 Task: Create a due date automation trigger when advanced on, on the tuesday before a card is due add dates not due tomorrow at 11:00 AM.
Action: Mouse moved to (1020, 321)
Screenshot: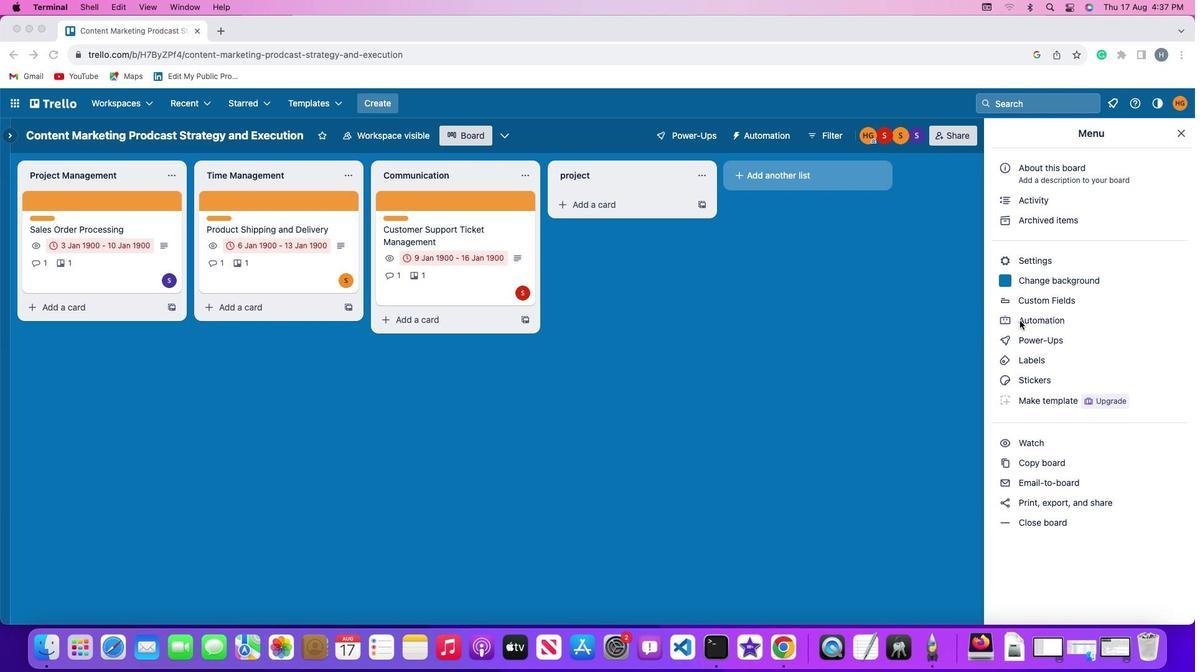 
Action: Mouse pressed left at (1020, 321)
Screenshot: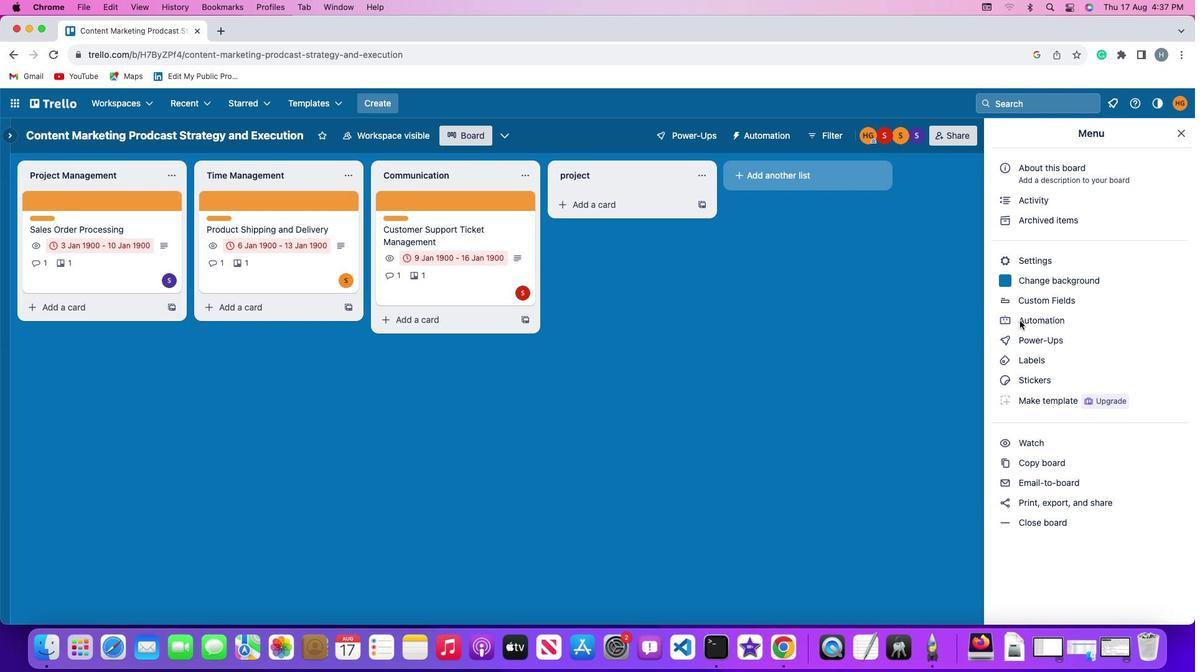 
Action: Mouse pressed left at (1020, 321)
Screenshot: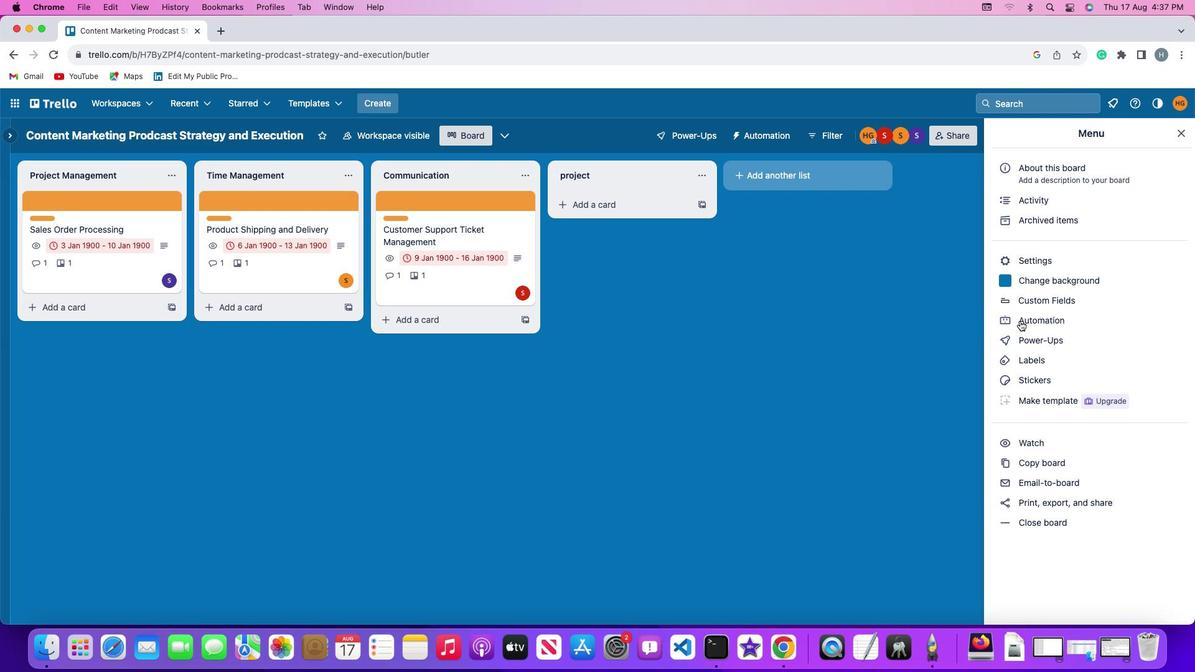
Action: Mouse moved to (62, 291)
Screenshot: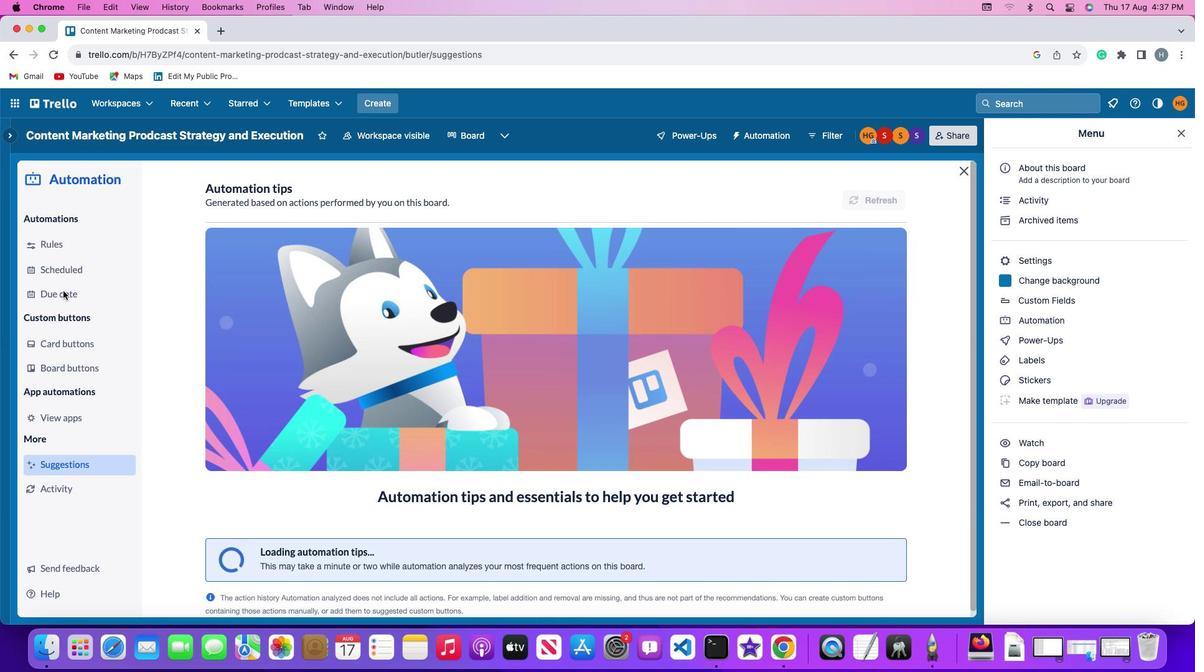 
Action: Mouse pressed left at (62, 291)
Screenshot: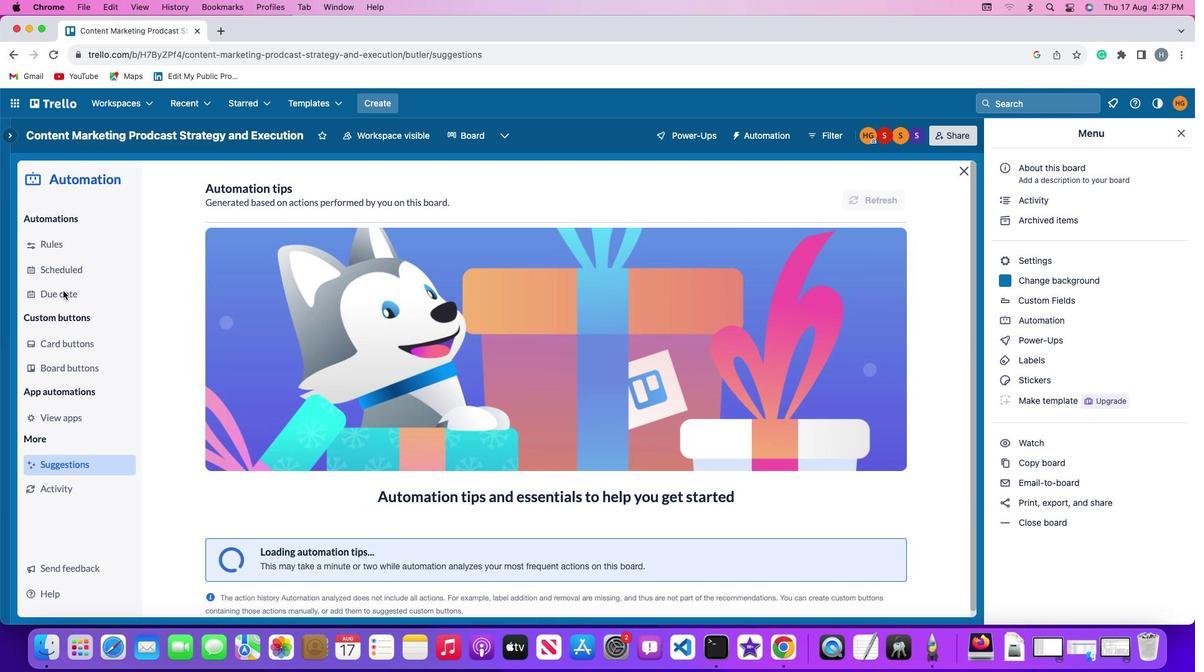 
Action: Mouse moved to (837, 189)
Screenshot: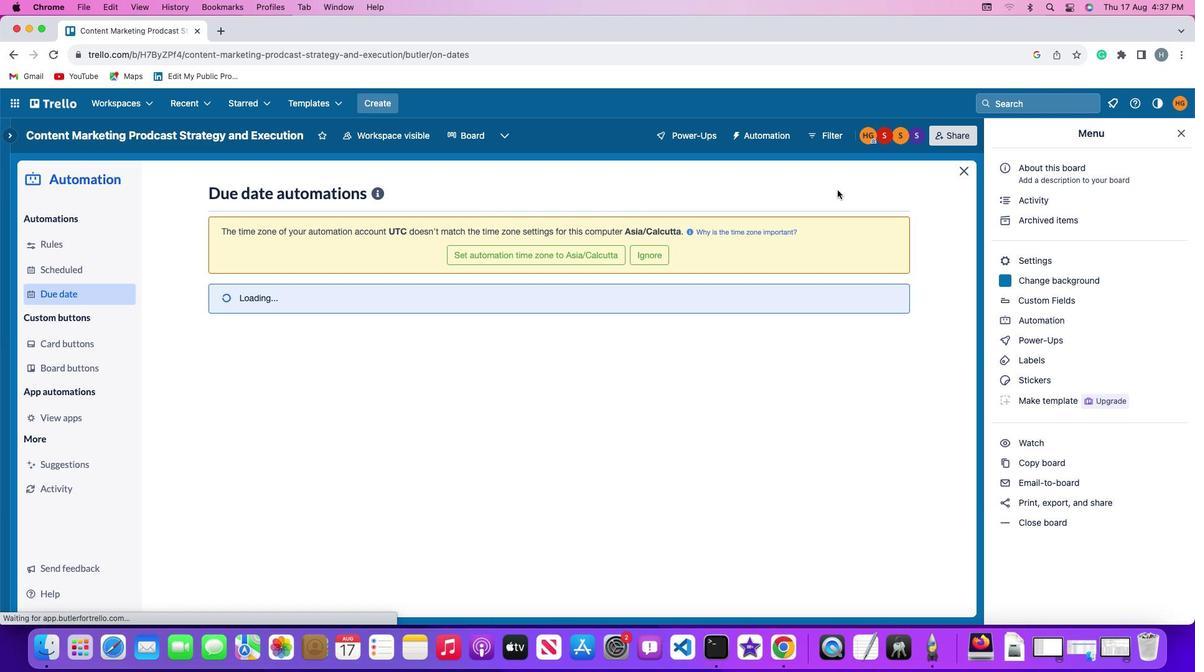 
Action: Mouse pressed left at (837, 189)
Screenshot: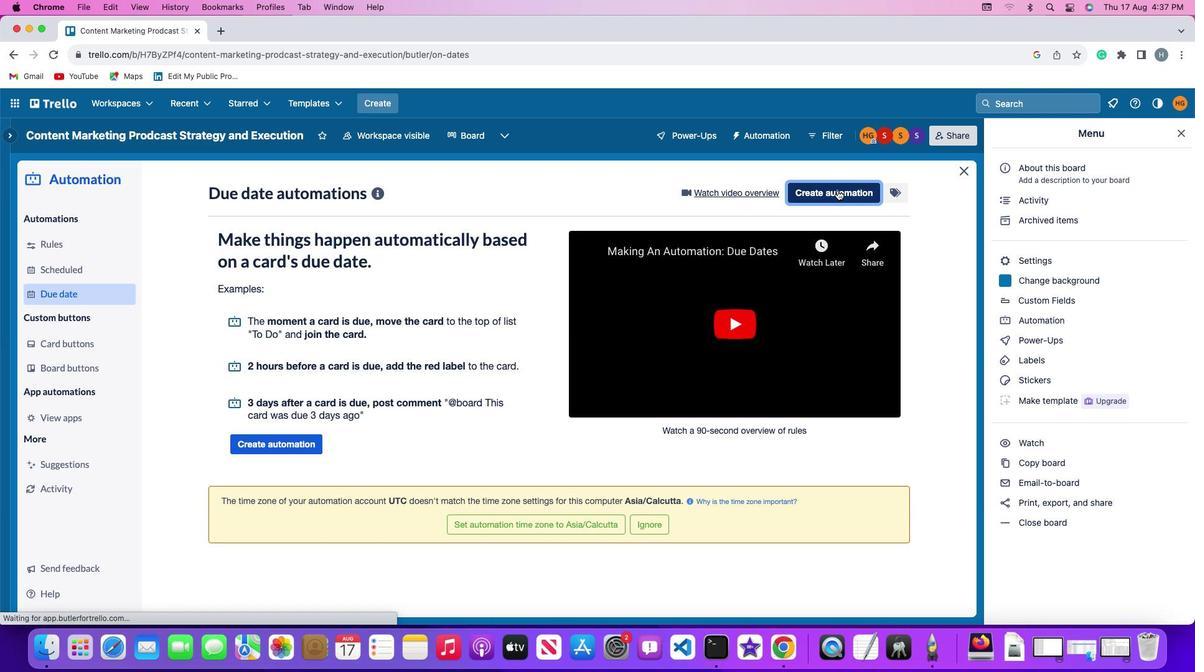
Action: Mouse moved to (249, 313)
Screenshot: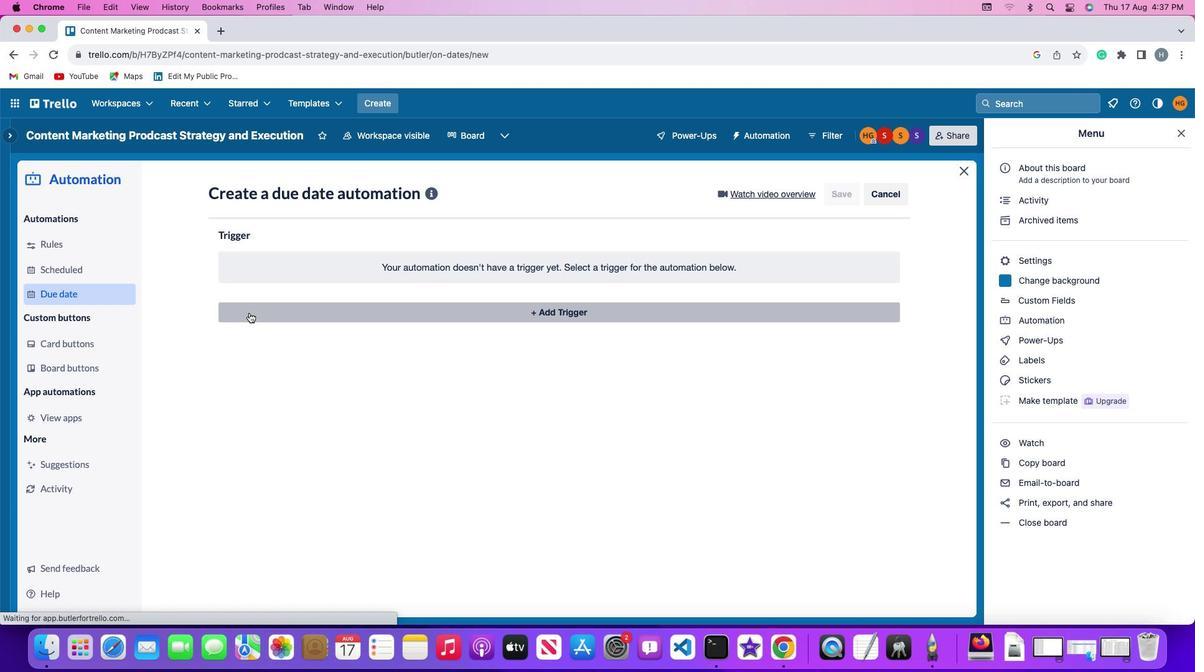 
Action: Mouse pressed left at (249, 313)
Screenshot: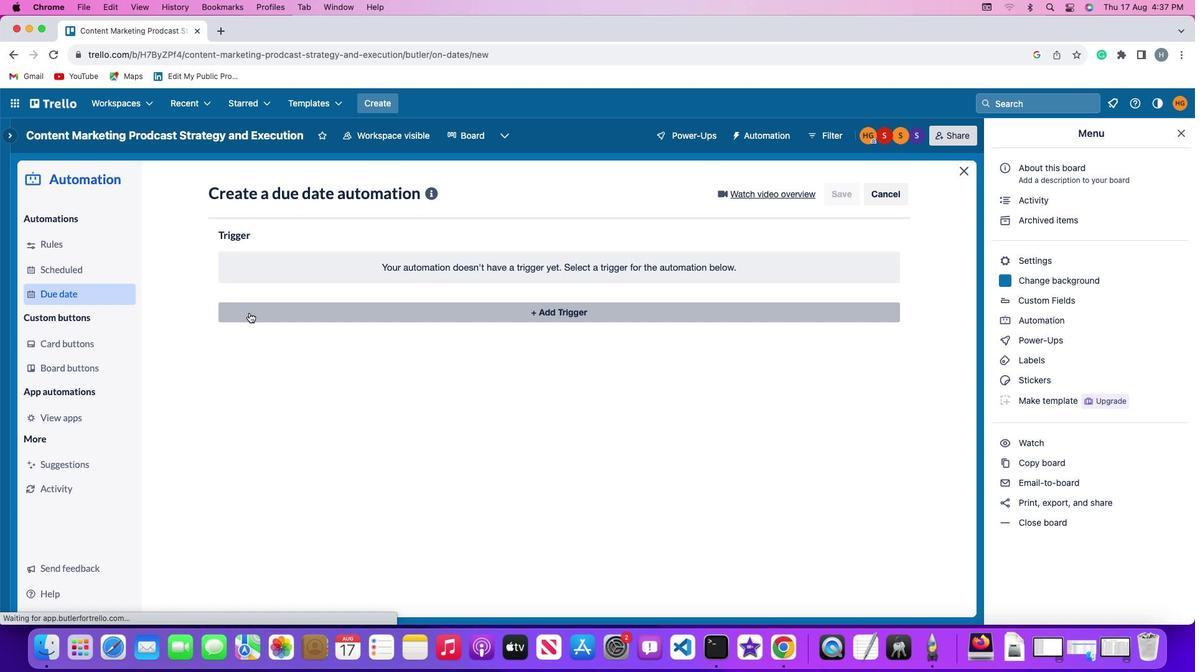 
Action: Mouse moved to (262, 539)
Screenshot: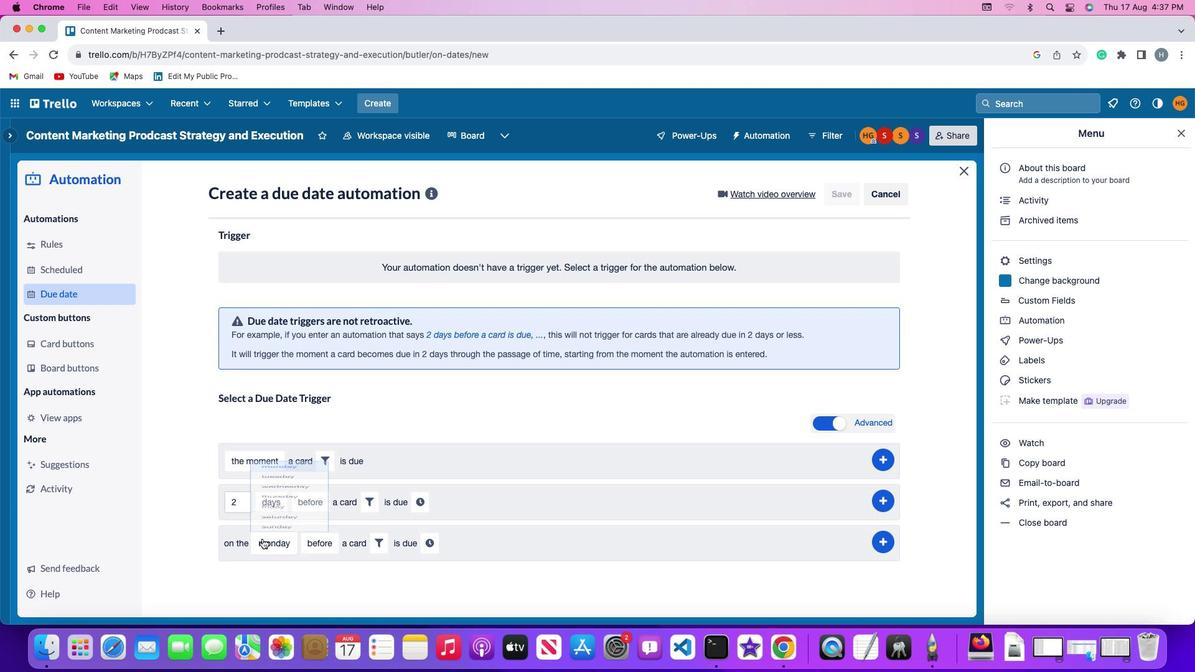 
Action: Mouse pressed left at (262, 539)
Screenshot: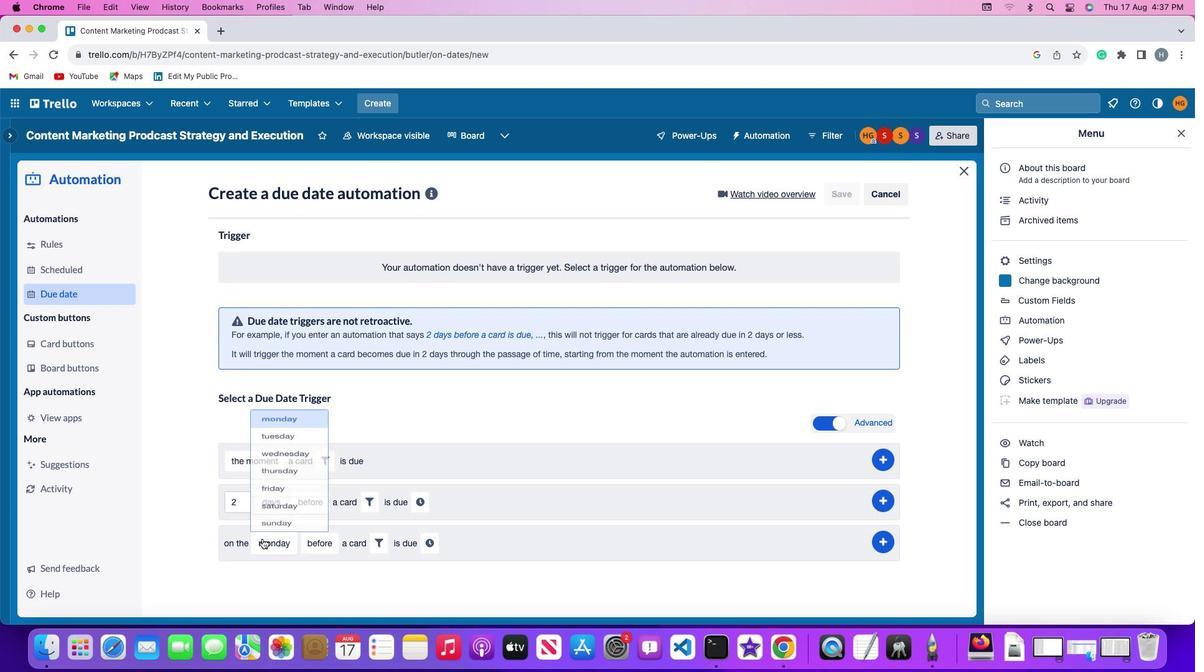 
Action: Mouse moved to (280, 397)
Screenshot: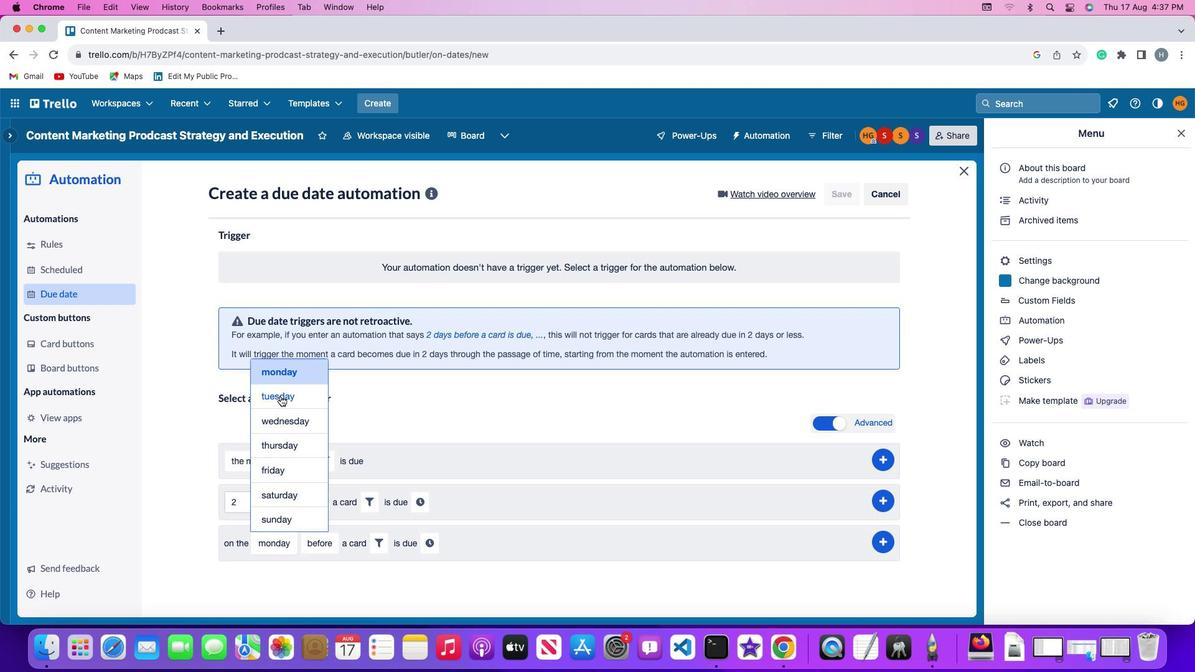 
Action: Mouse pressed left at (280, 397)
Screenshot: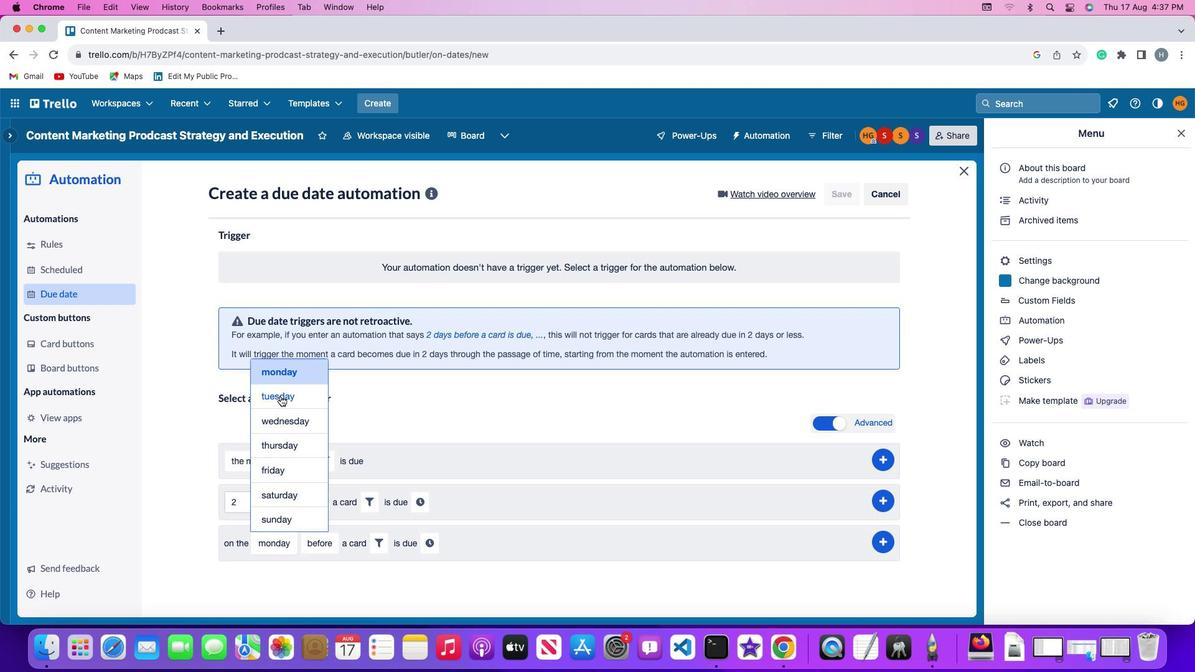 
Action: Mouse moved to (319, 541)
Screenshot: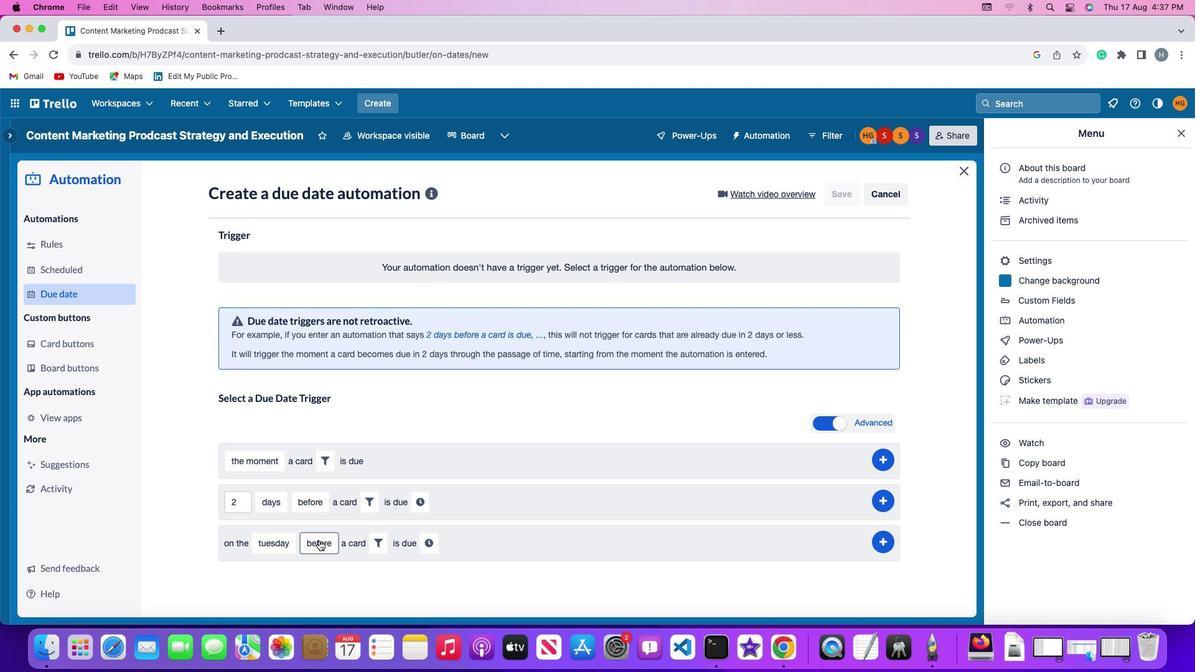 
Action: Mouse pressed left at (319, 541)
Screenshot: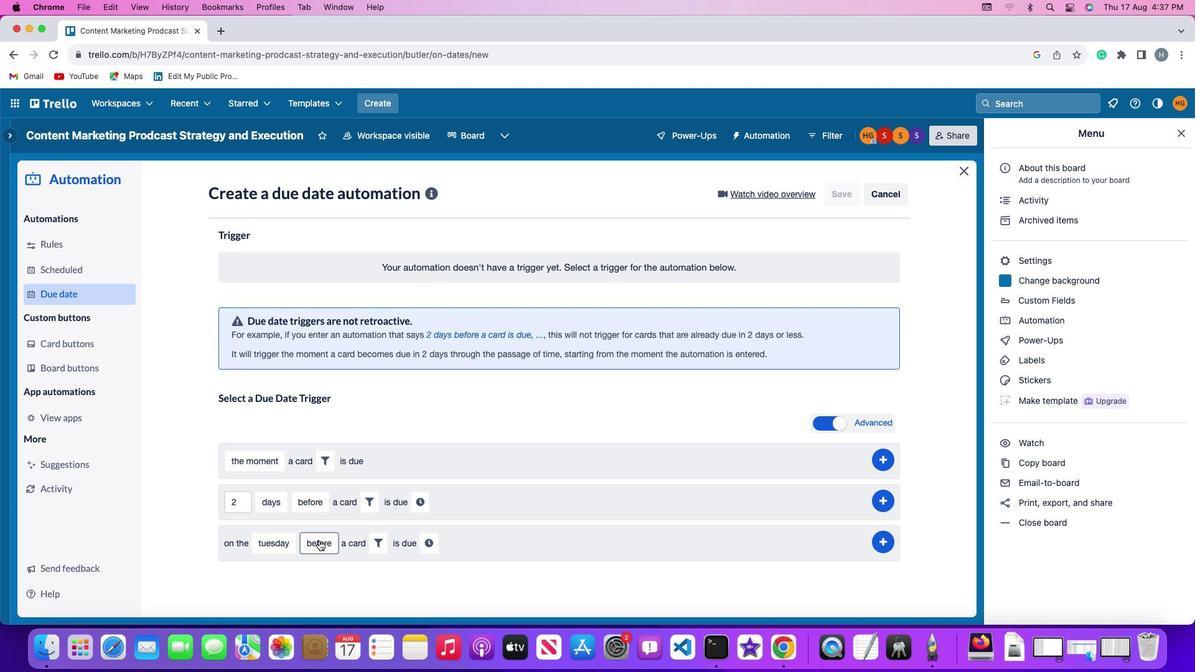 
Action: Mouse moved to (342, 442)
Screenshot: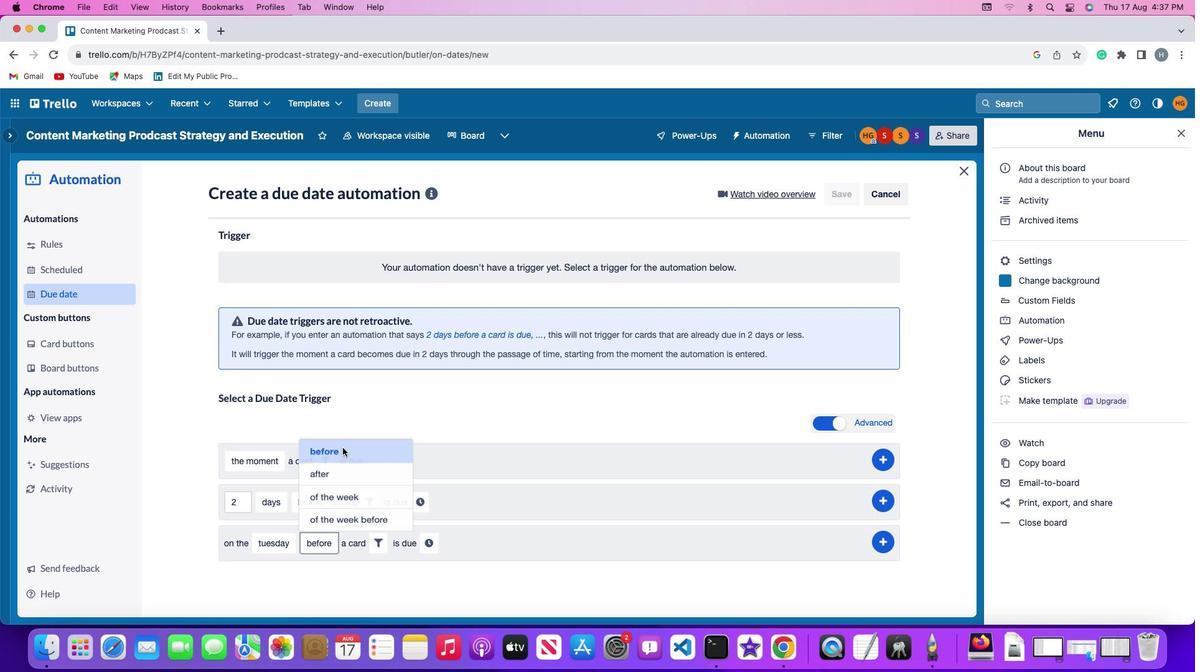 
Action: Mouse pressed left at (342, 442)
Screenshot: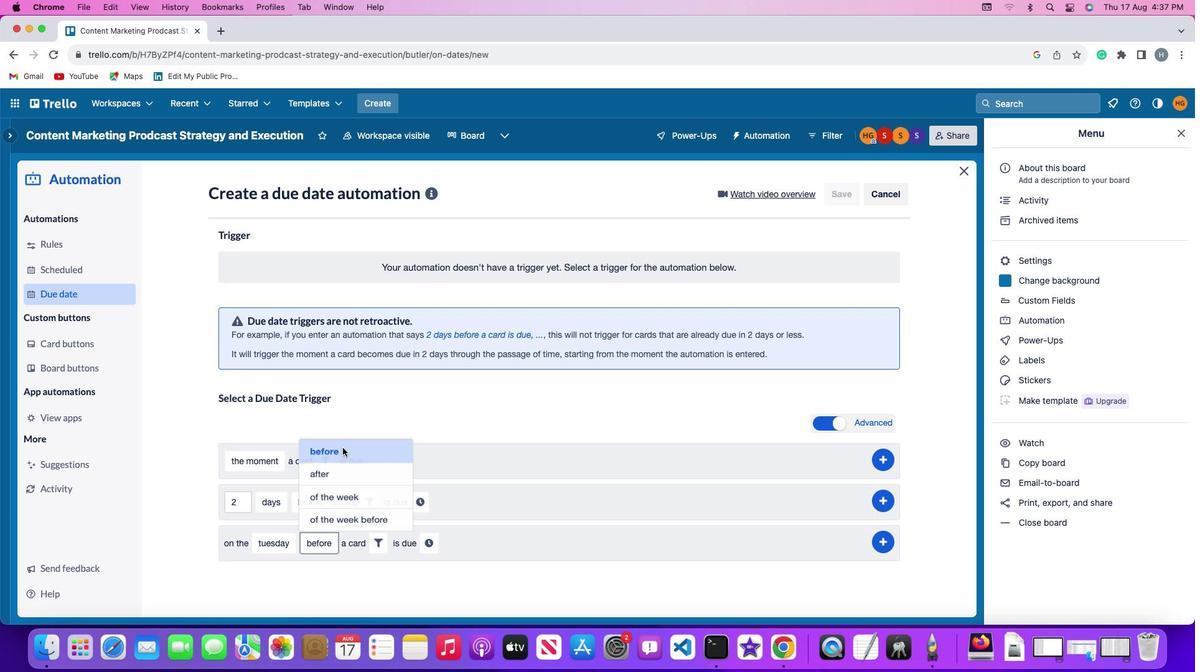 
Action: Mouse moved to (374, 540)
Screenshot: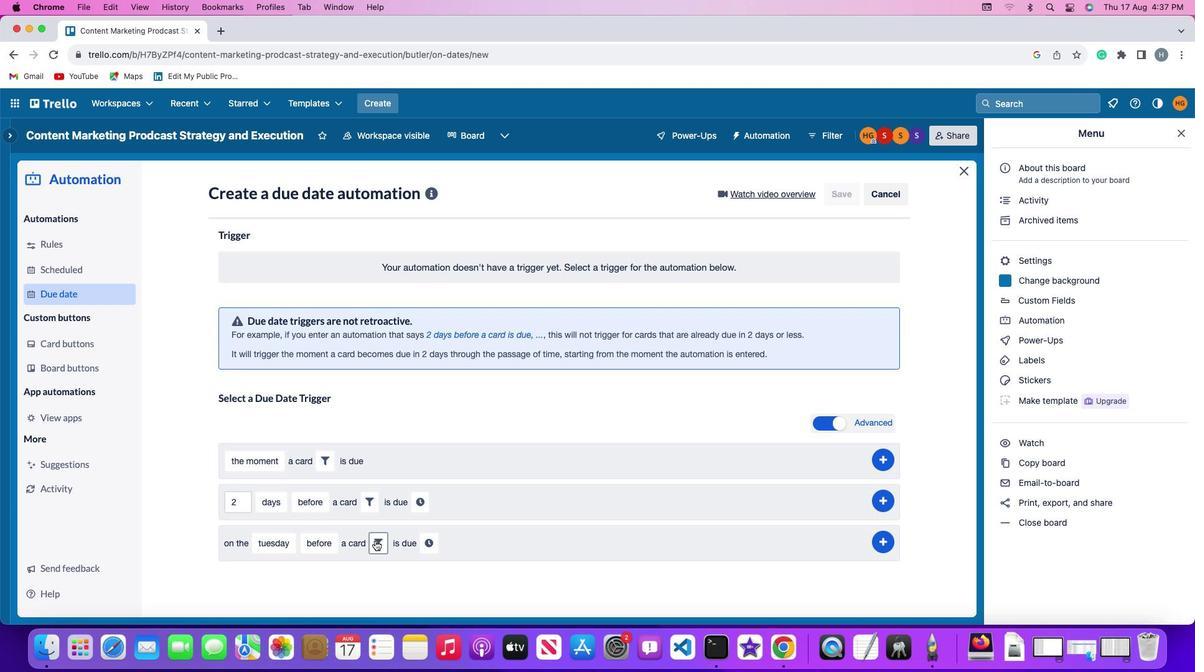 
Action: Mouse pressed left at (374, 540)
Screenshot: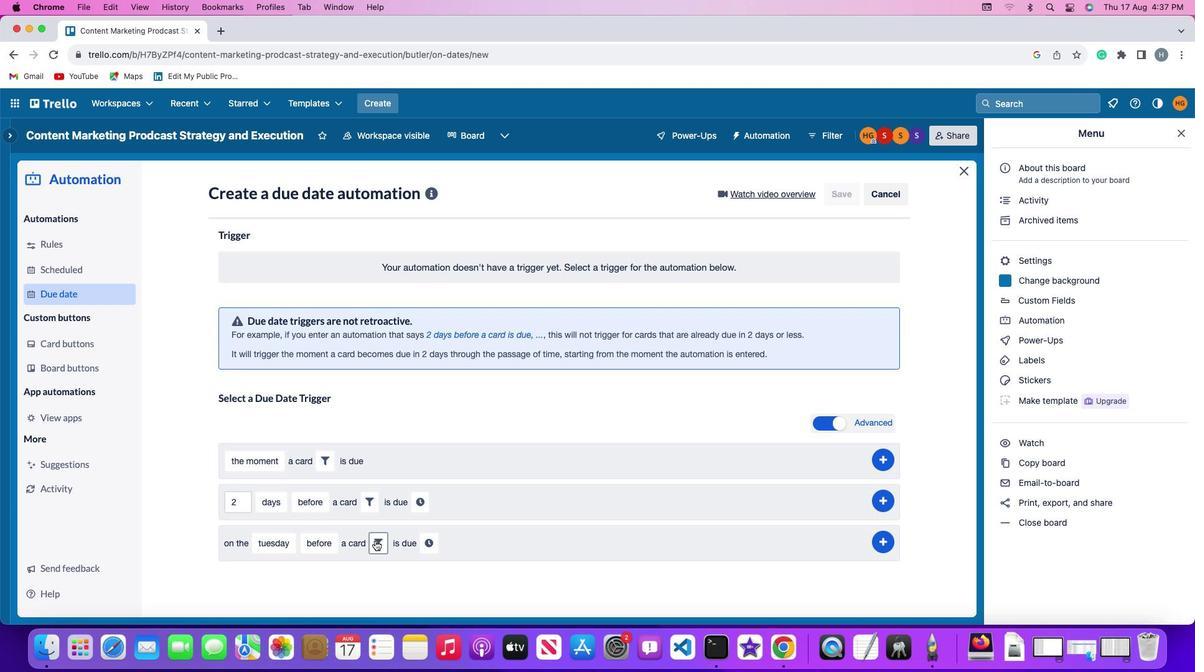
Action: Mouse moved to (448, 580)
Screenshot: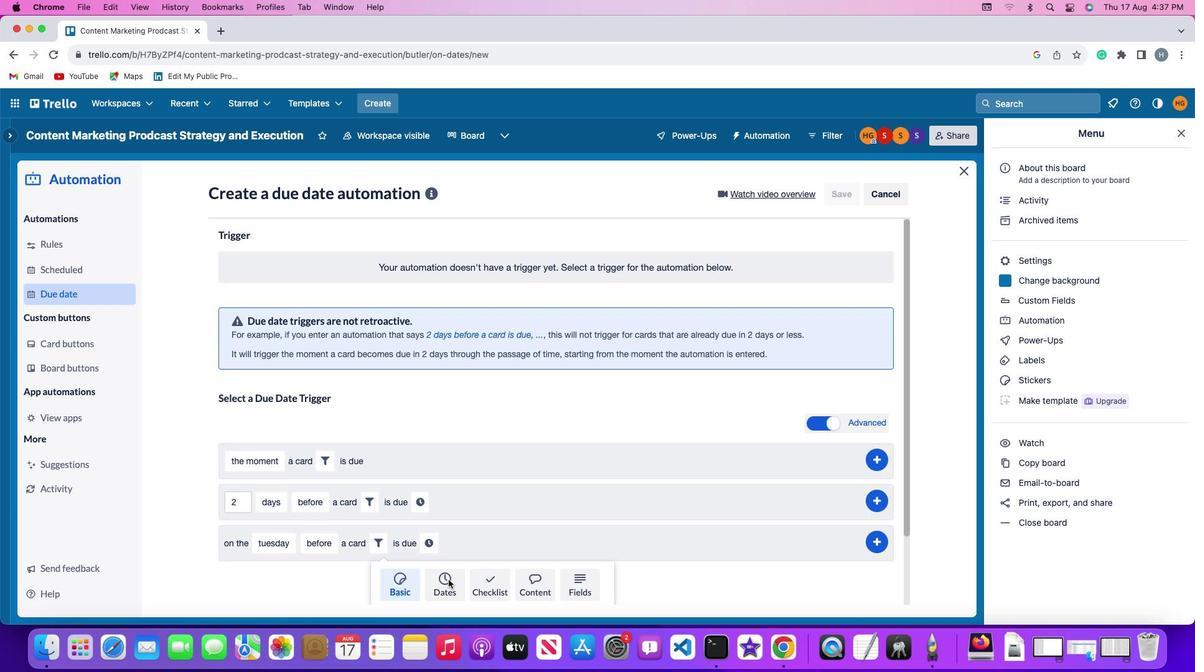 
Action: Mouse pressed left at (448, 580)
Screenshot: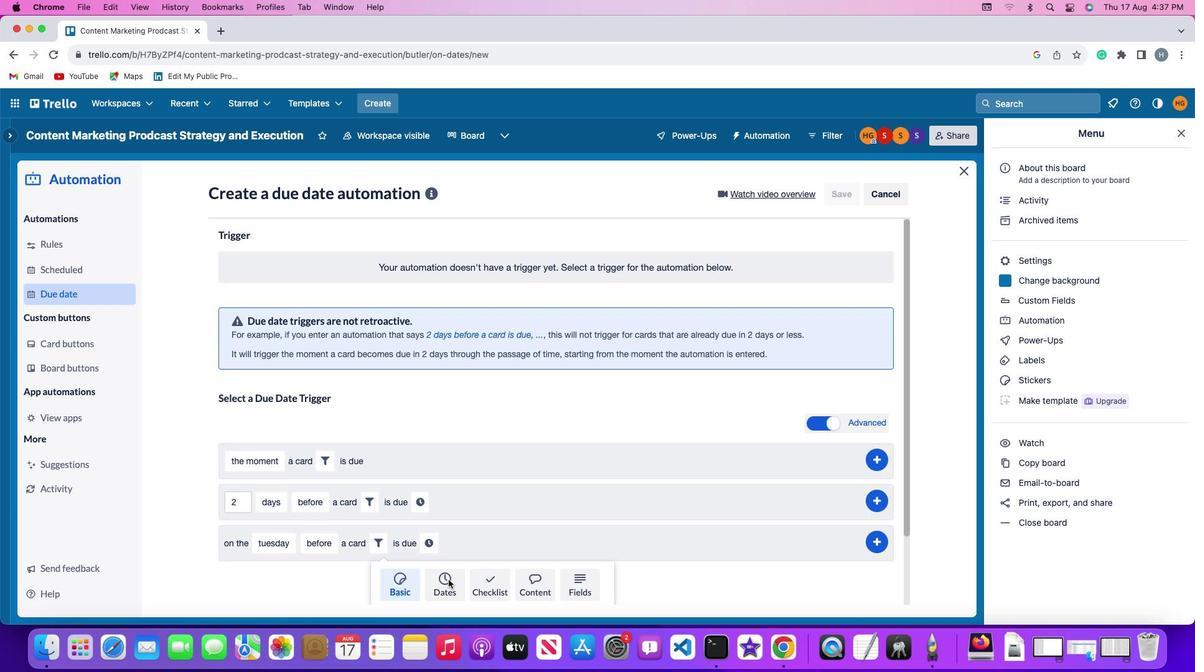 
Action: Mouse moved to (347, 573)
Screenshot: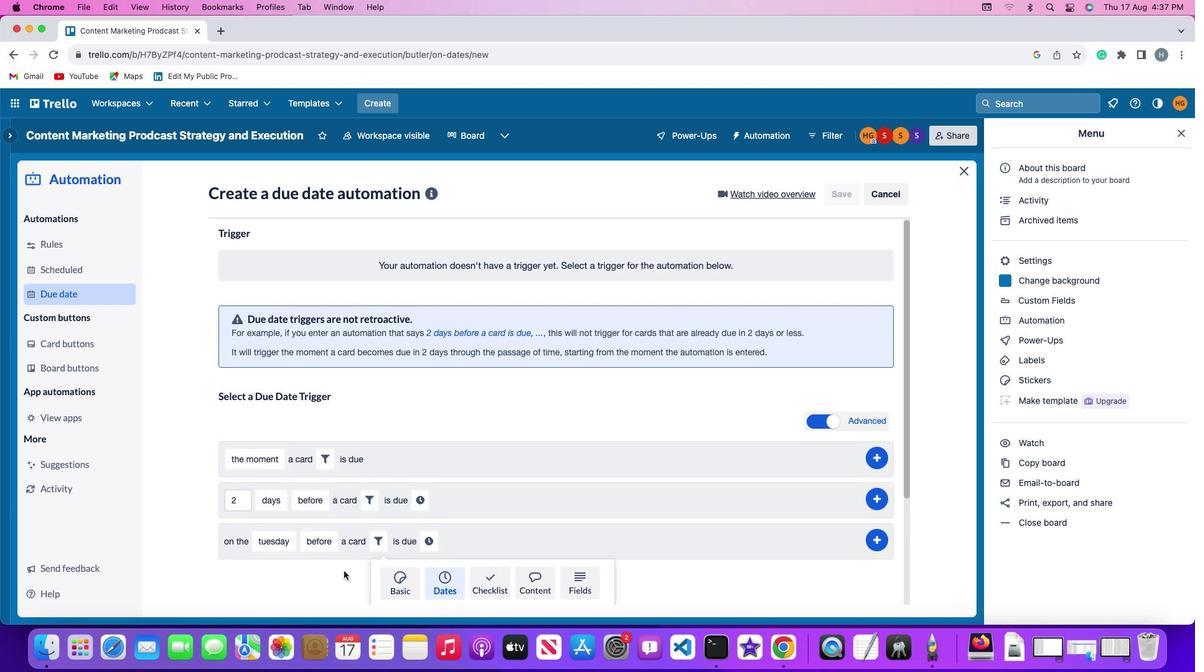 
Action: Mouse scrolled (347, 573) with delta (0, 0)
Screenshot: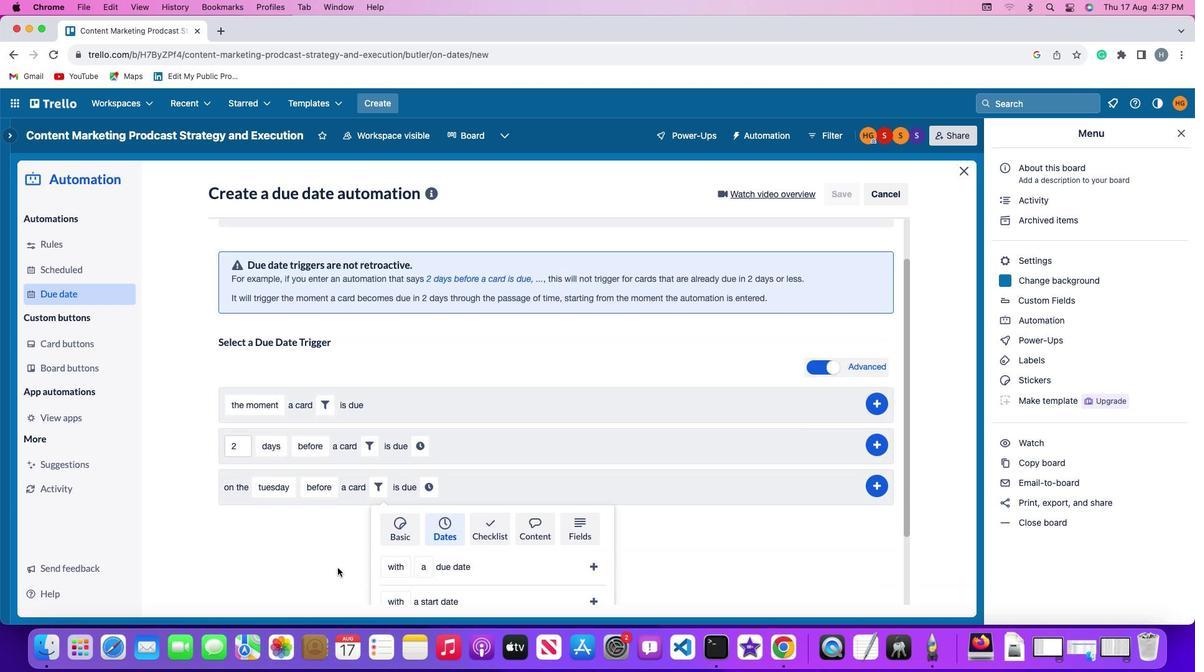 
Action: Mouse scrolled (347, 573) with delta (0, 0)
Screenshot: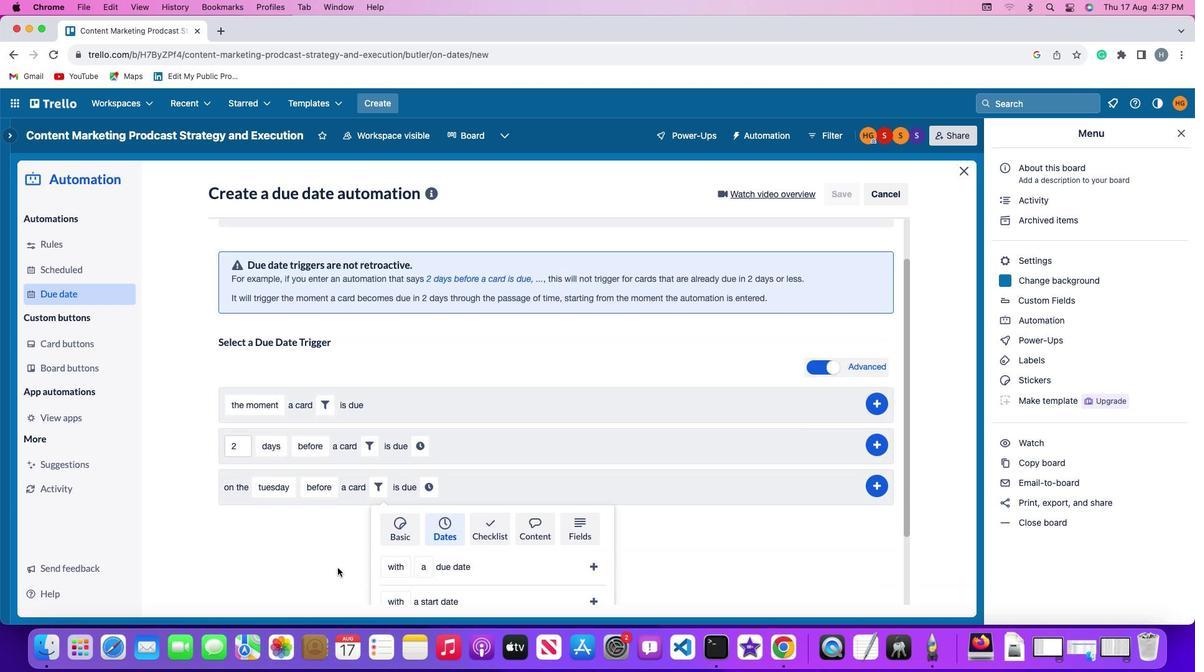 
Action: Mouse scrolled (347, 573) with delta (0, -2)
Screenshot: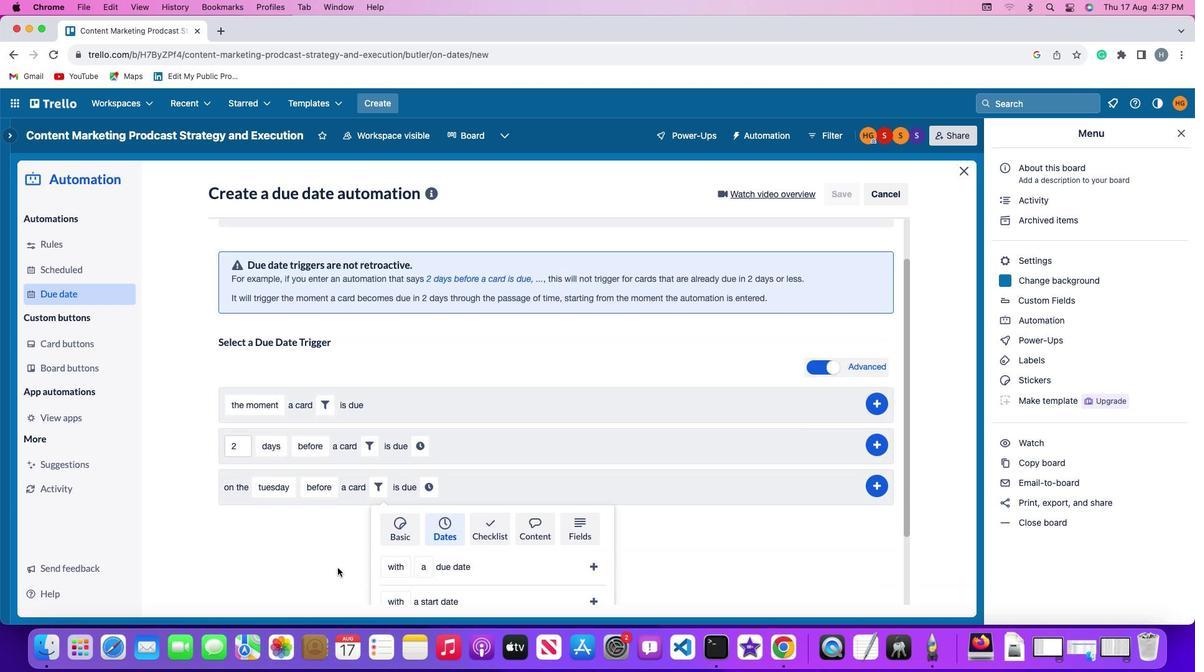 
Action: Mouse moved to (347, 573)
Screenshot: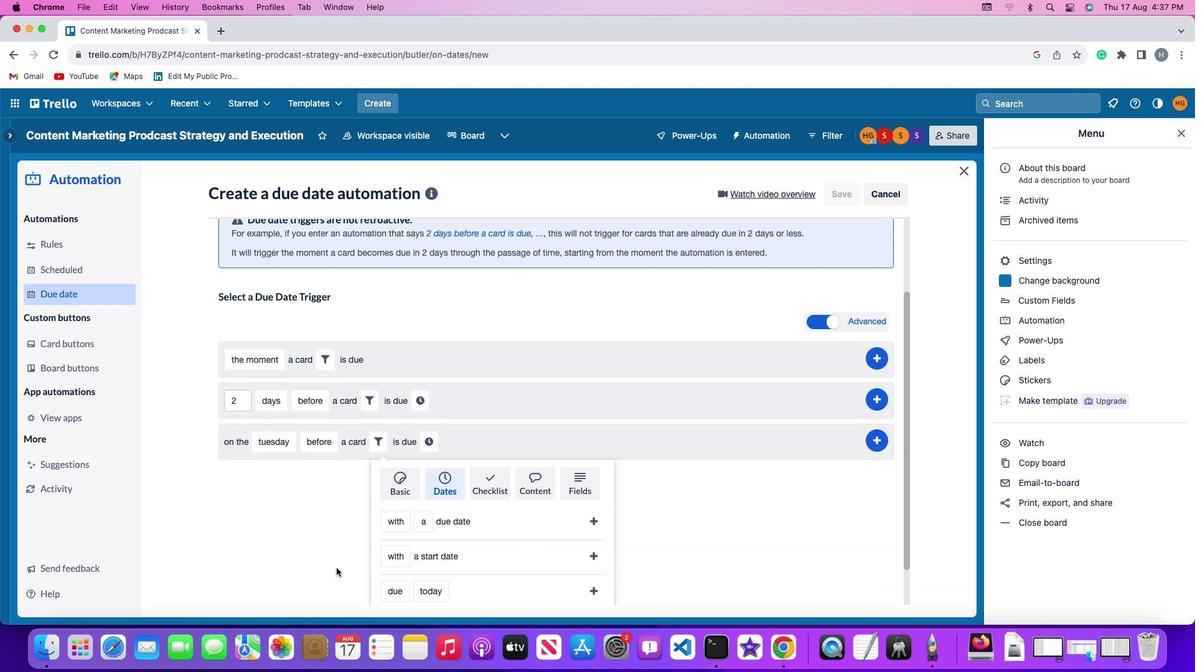 
Action: Mouse scrolled (347, 573) with delta (0, -3)
Screenshot: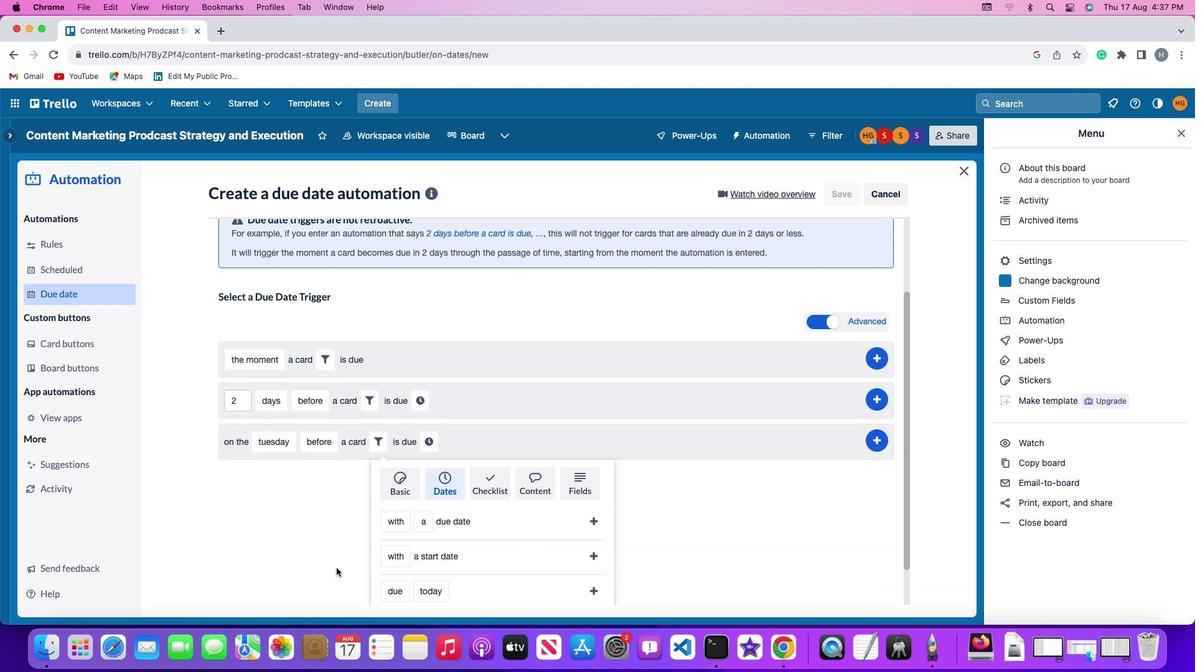 
Action: Mouse moved to (341, 570)
Screenshot: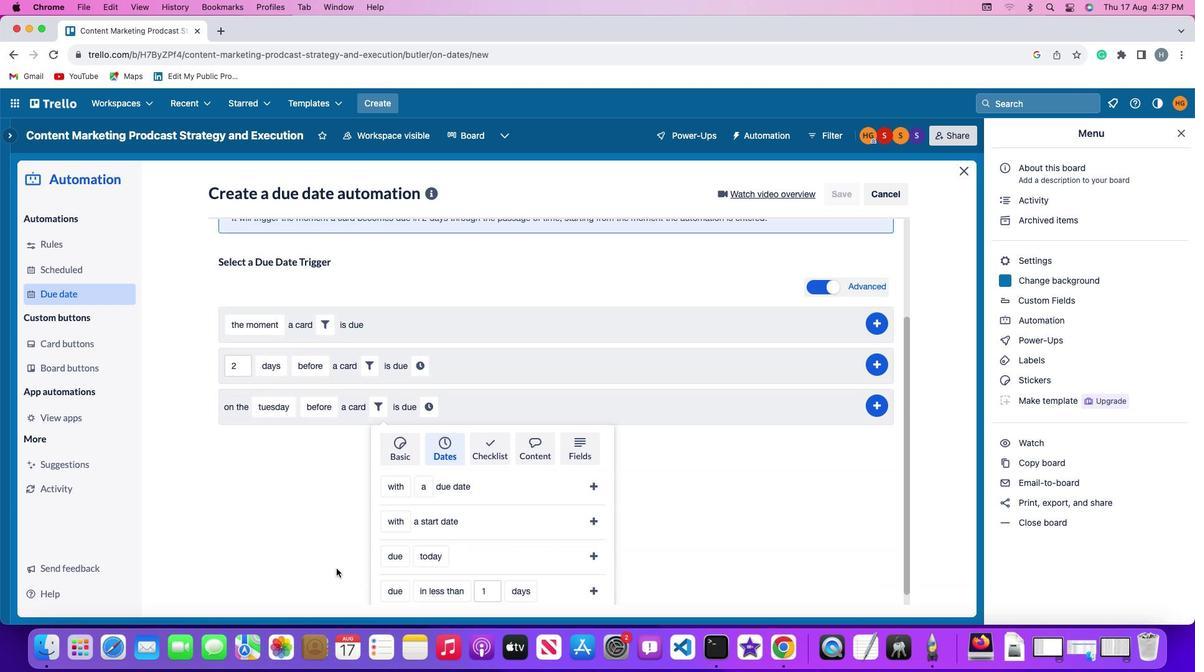 
Action: Mouse scrolled (341, 570) with delta (0, -3)
Screenshot: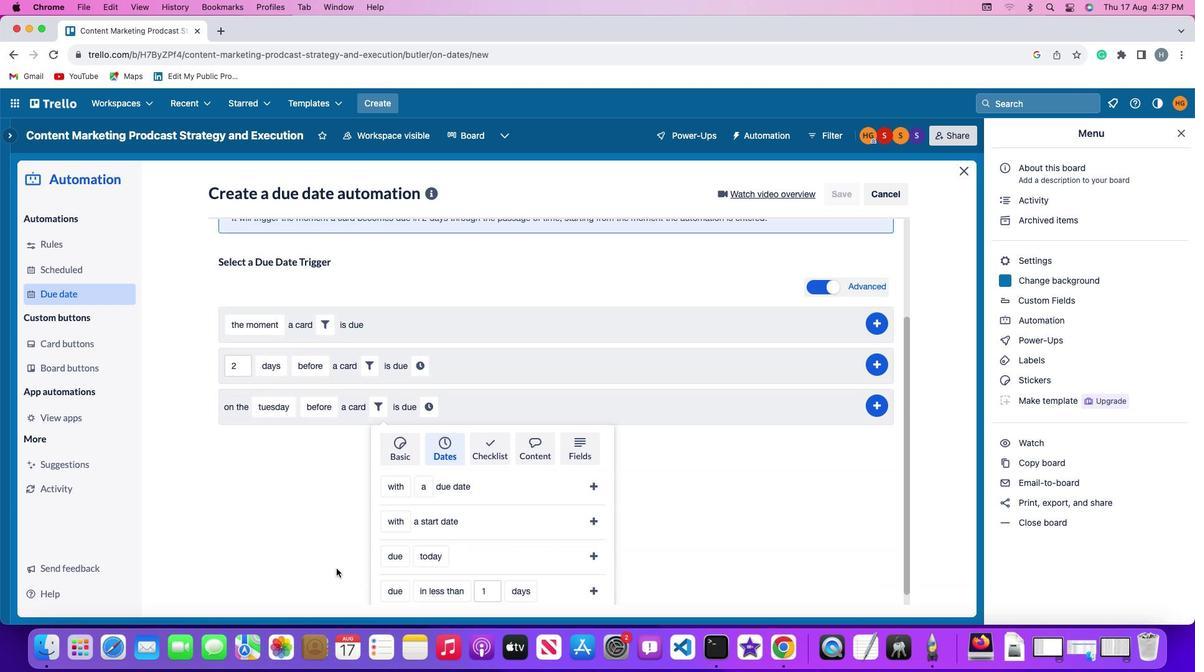 
Action: Mouse moved to (328, 570)
Screenshot: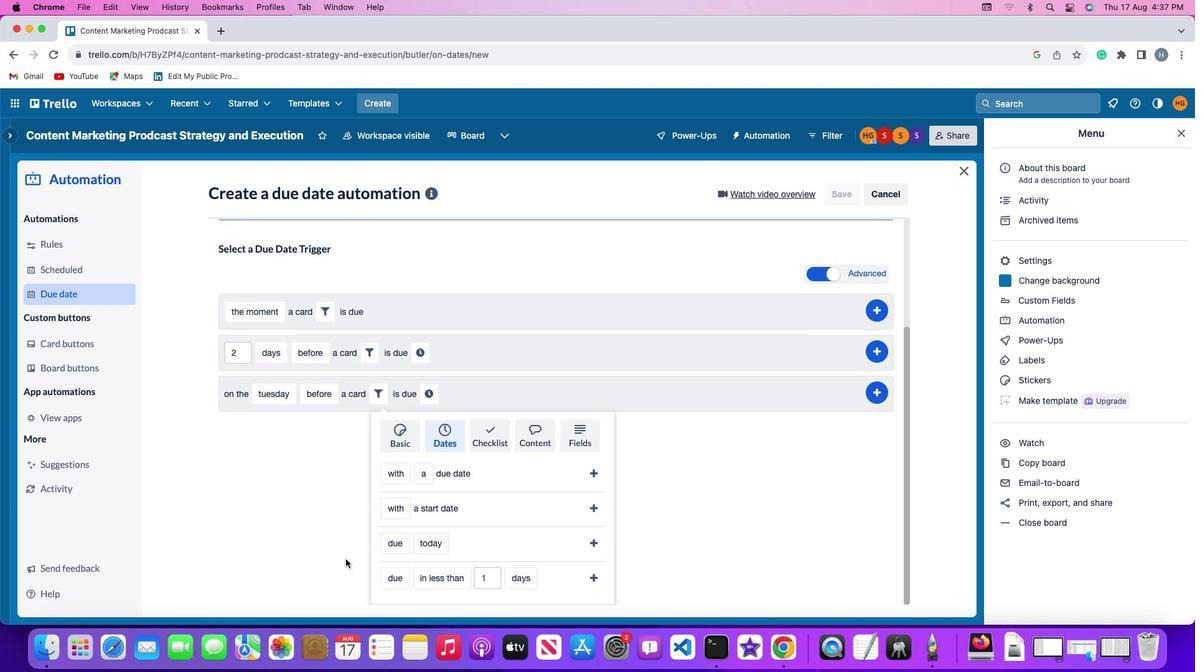 
Action: Mouse scrolled (328, 570) with delta (0, 0)
Screenshot: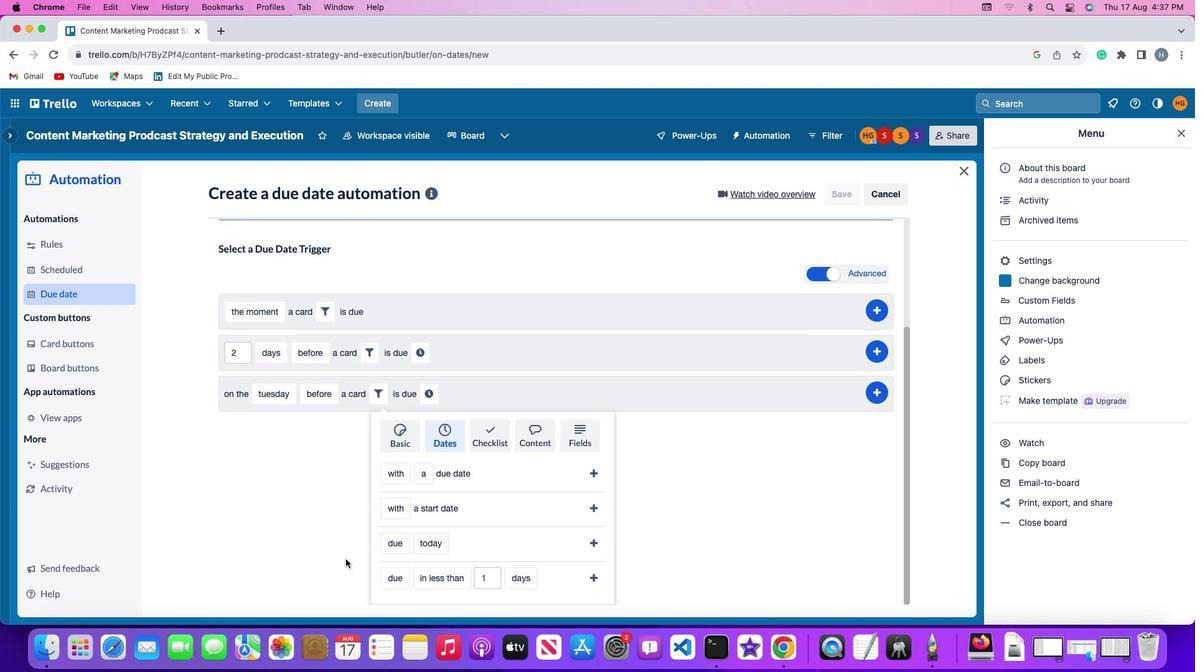 
Action: Mouse moved to (326, 570)
Screenshot: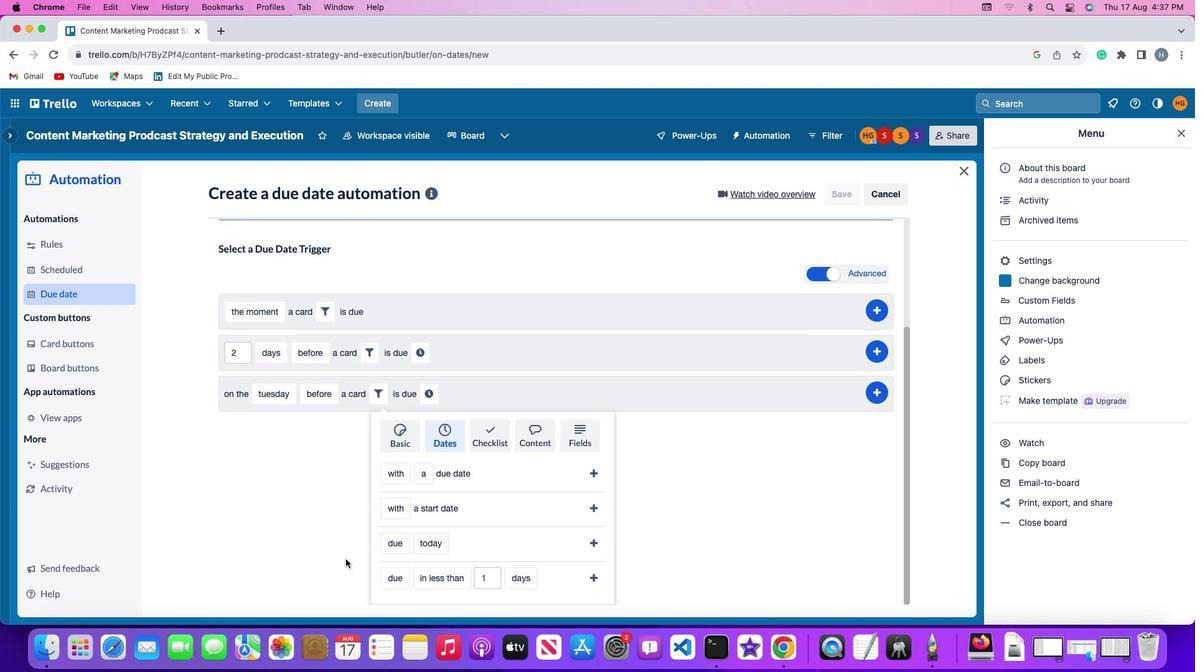 
Action: Mouse scrolled (326, 570) with delta (0, 0)
Screenshot: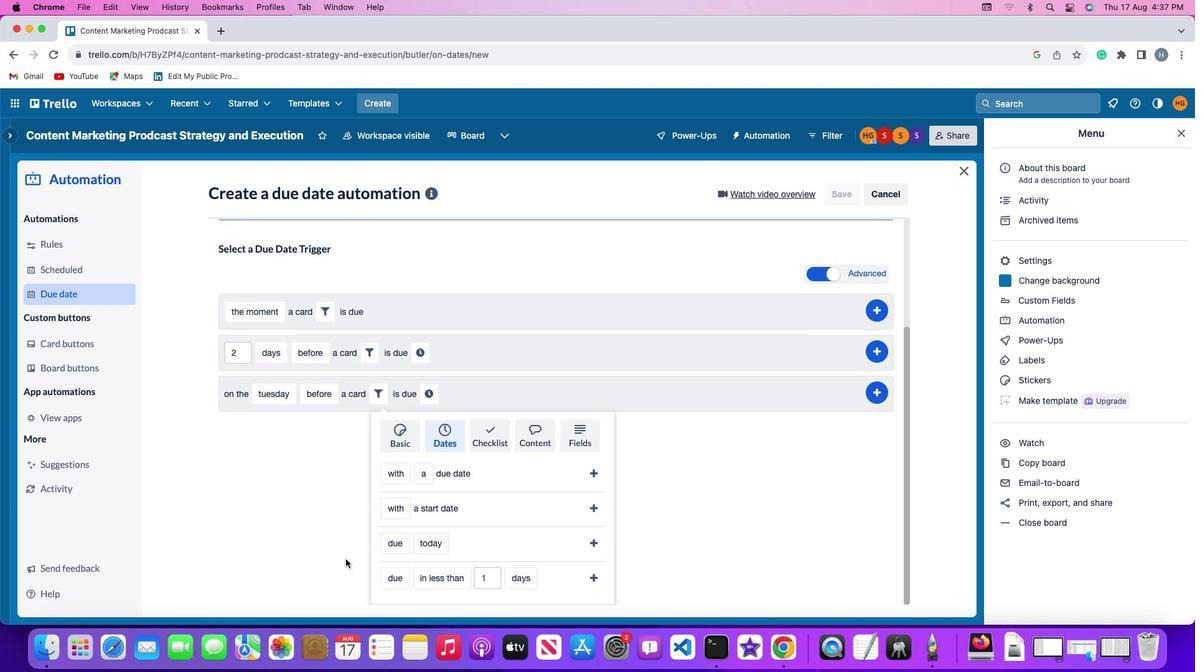 
Action: Mouse moved to (323, 569)
Screenshot: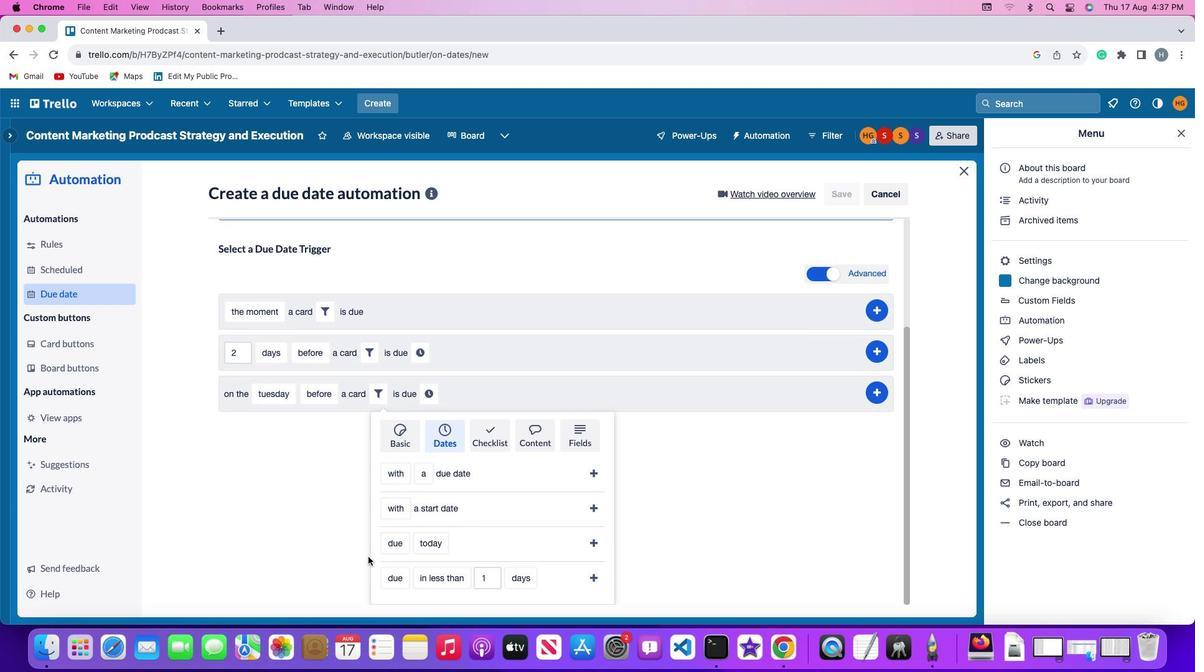 
Action: Mouse scrolled (323, 569) with delta (0, -1)
Screenshot: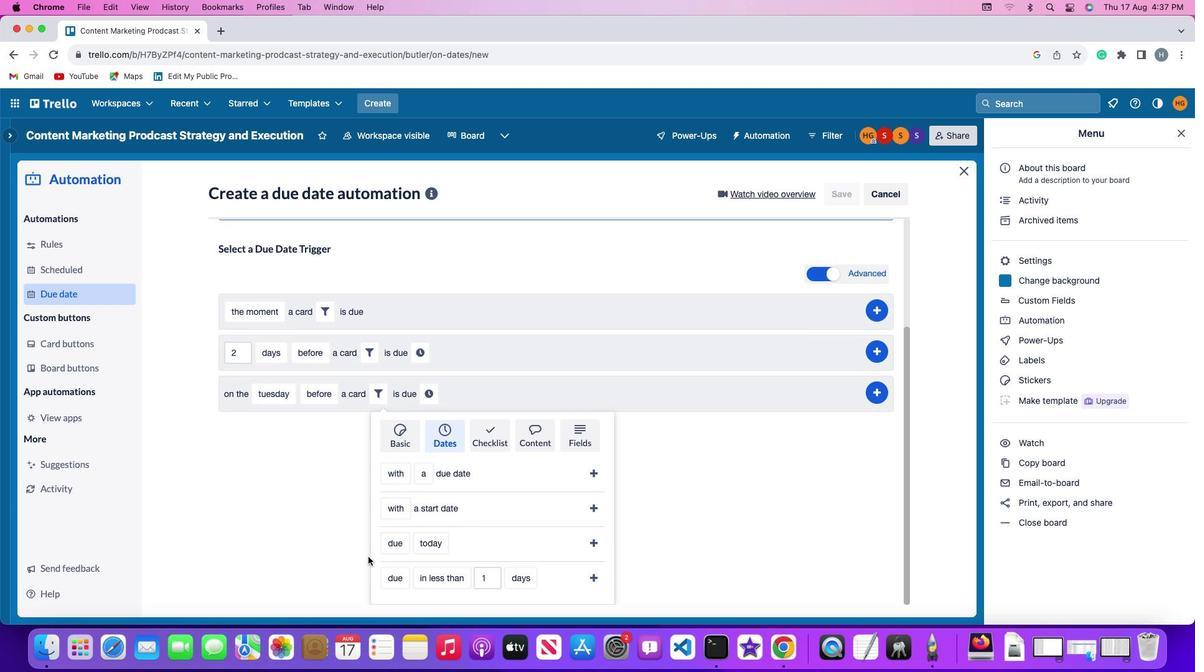 
Action: Mouse moved to (321, 568)
Screenshot: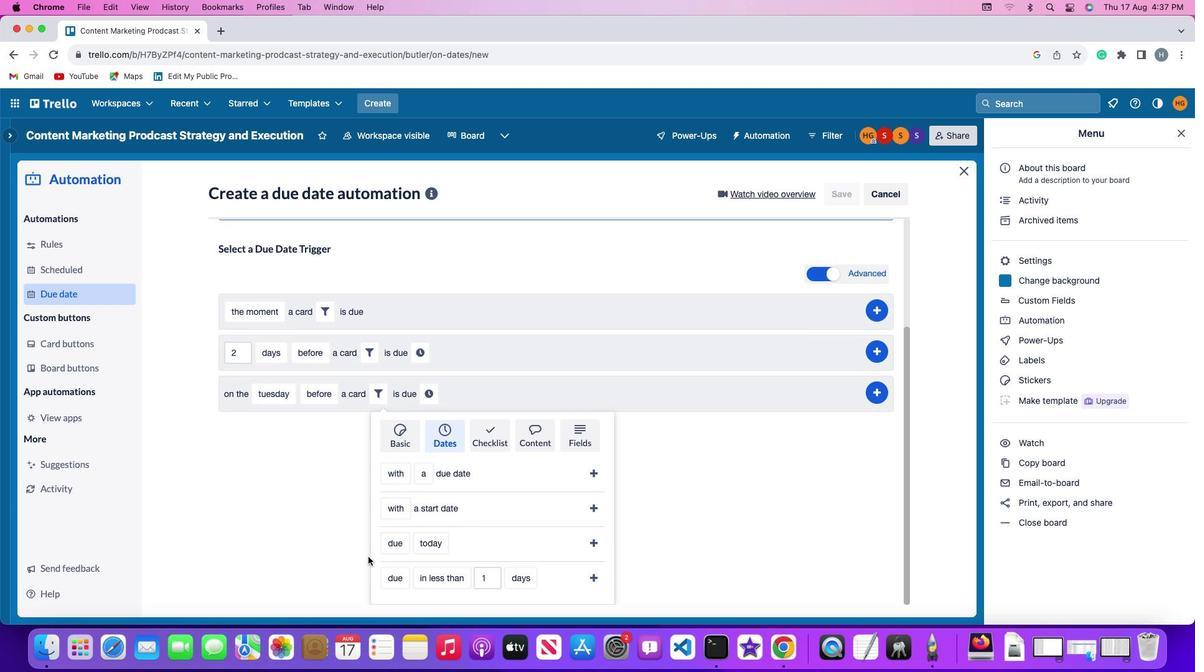 
Action: Mouse scrolled (321, 568) with delta (0, -3)
Screenshot: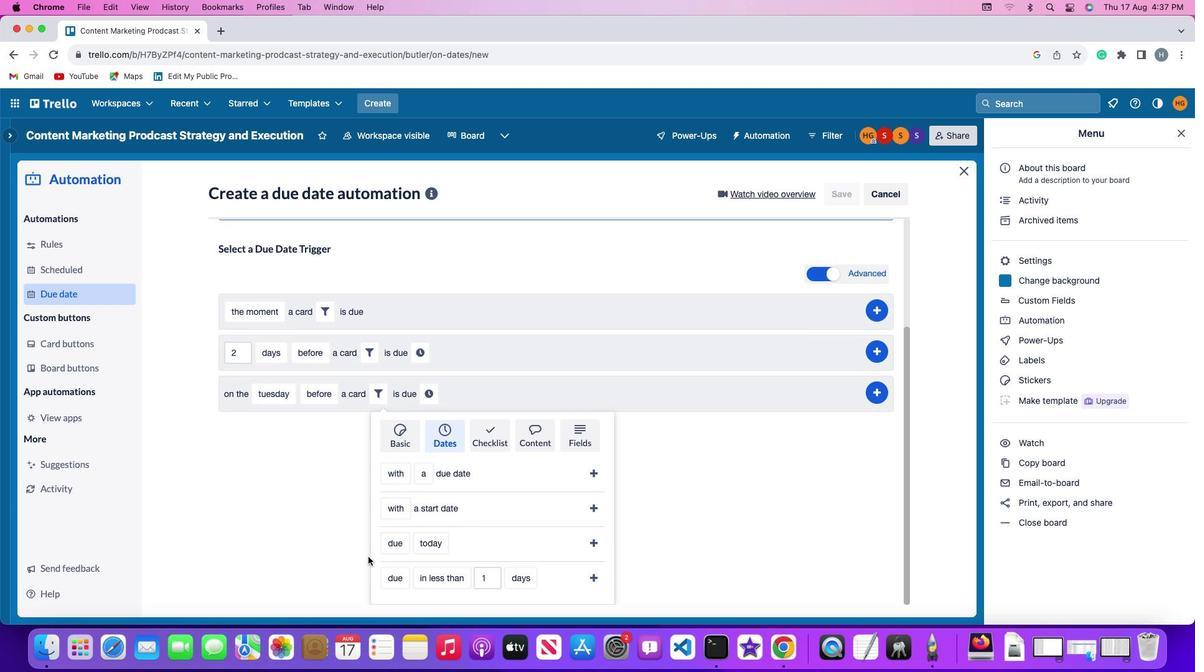 
Action: Mouse moved to (400, 548)
Screenshot: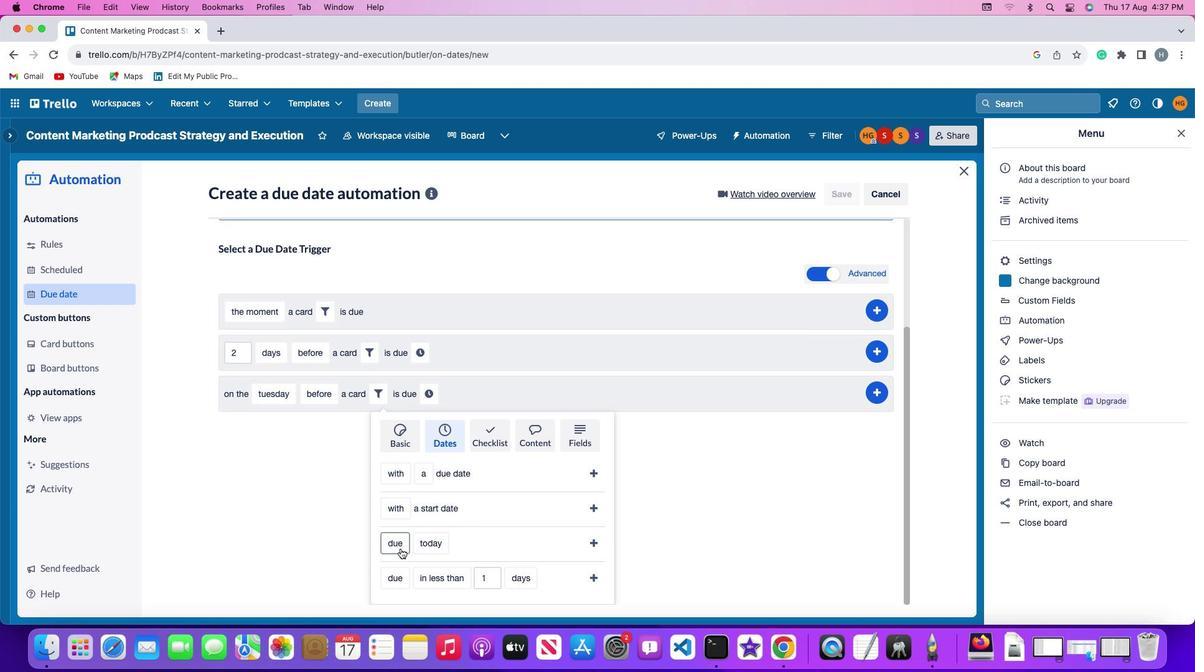 
Action: Mouse pressed left at (400, 548)
Screenshot: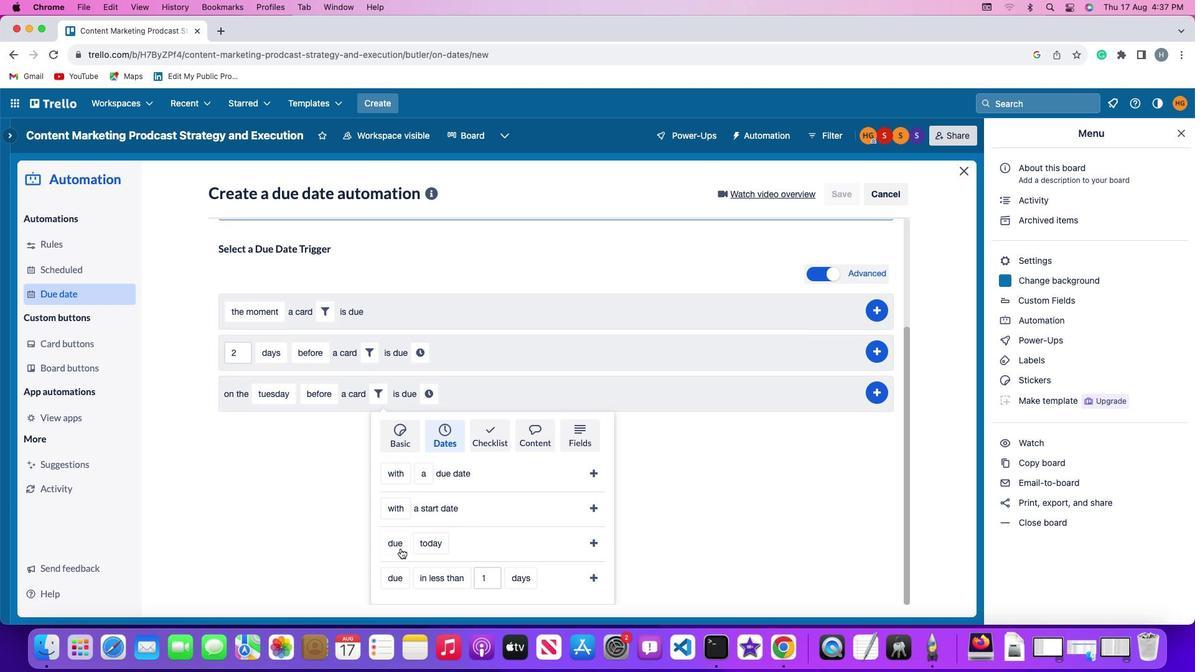 
Action: Mouse moved to (415, 469)
Screenshot: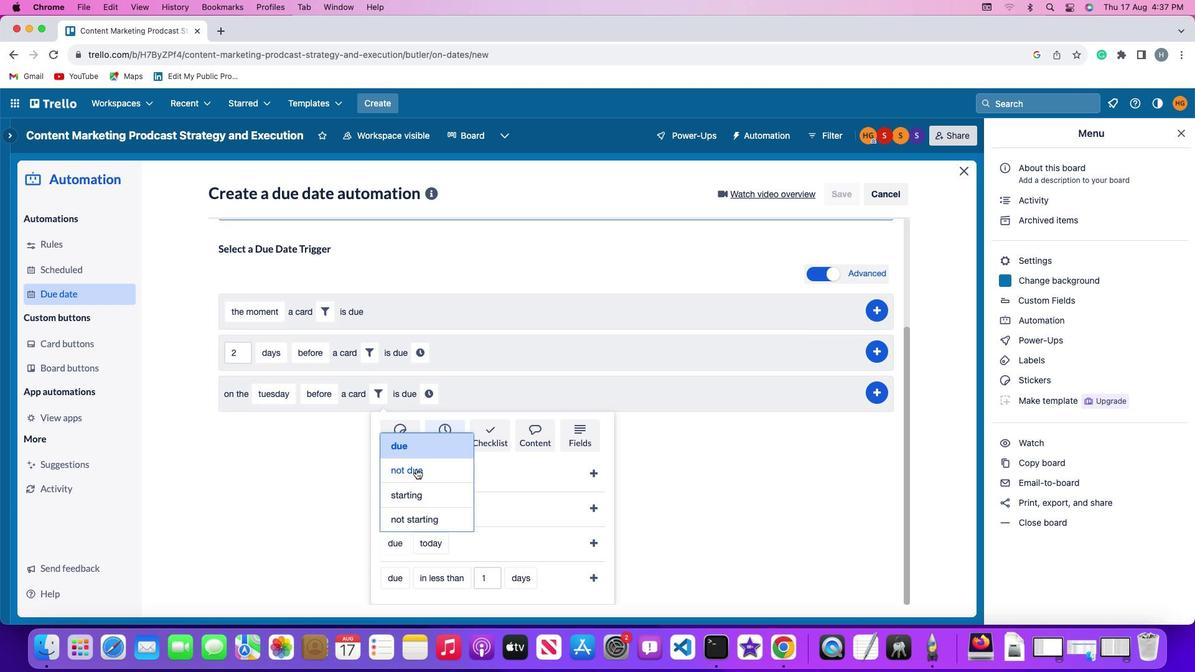 
Action: Mouse pressed left at (415, 469)
Screenshot: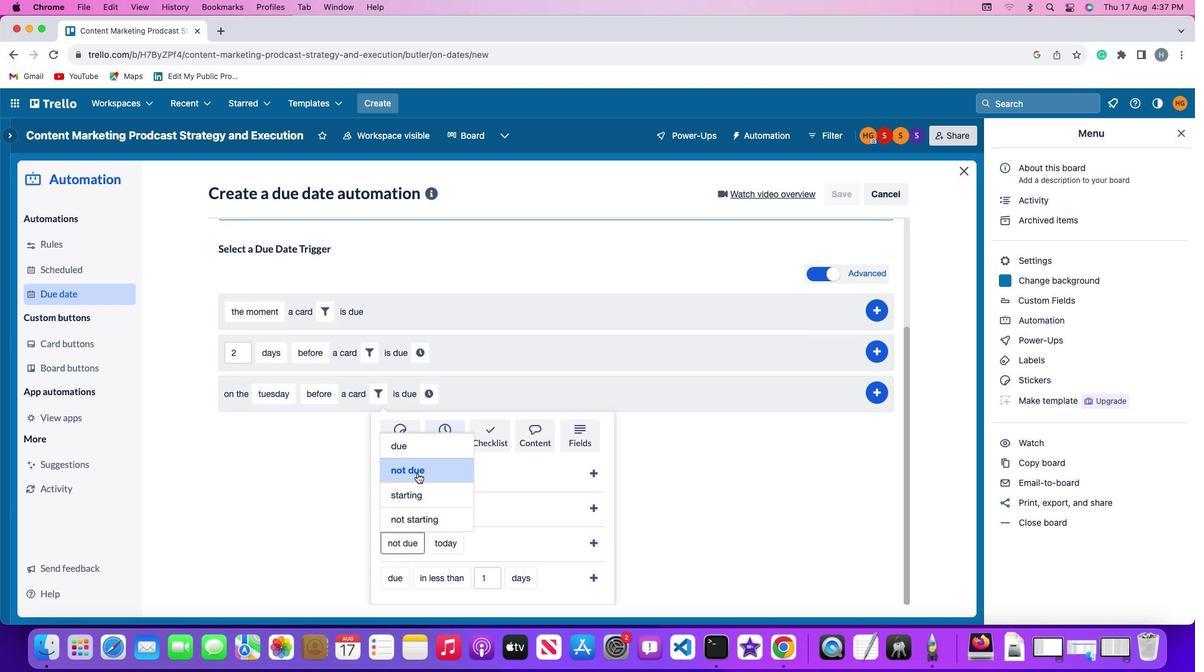 
Action: Mouse moved to (437, 541)
Screenshot: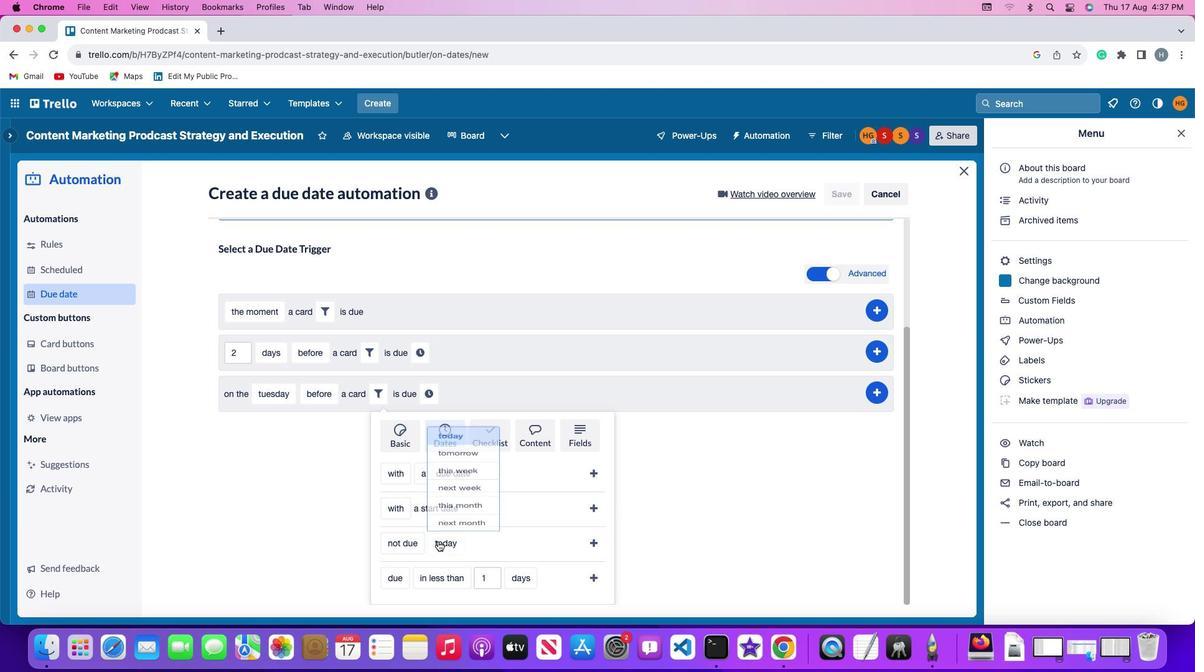 
Action: Mouse pressed left at (437, 541)
Screenshot: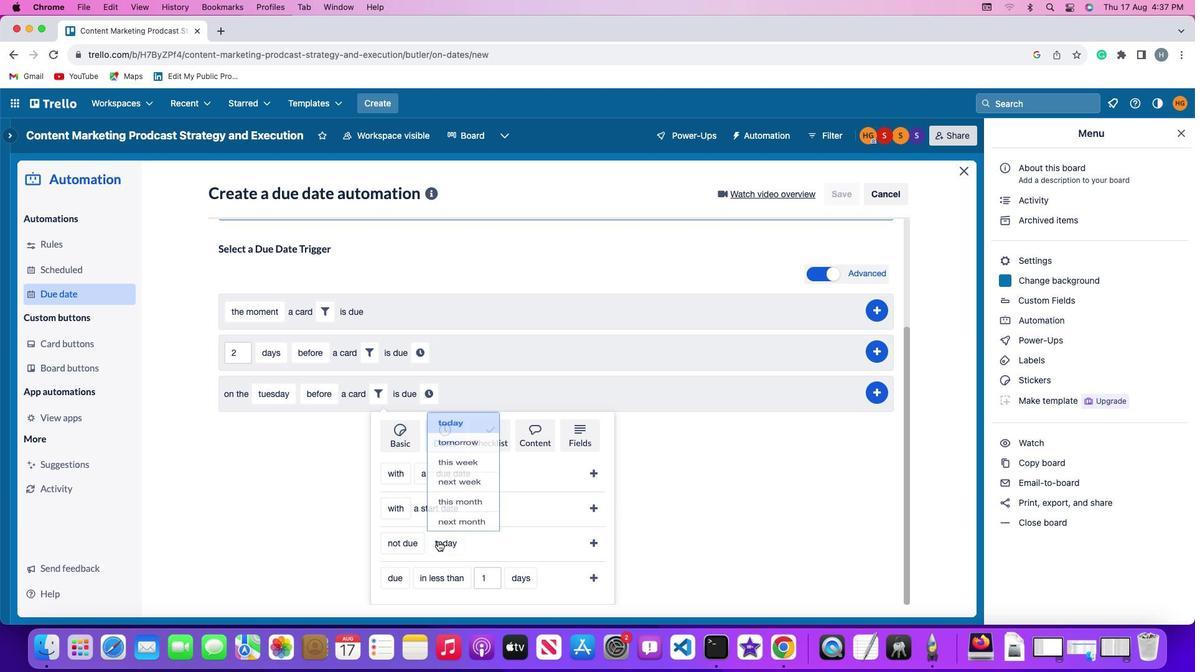 
Action: Mouse moved to (461, 417)
Screenshot: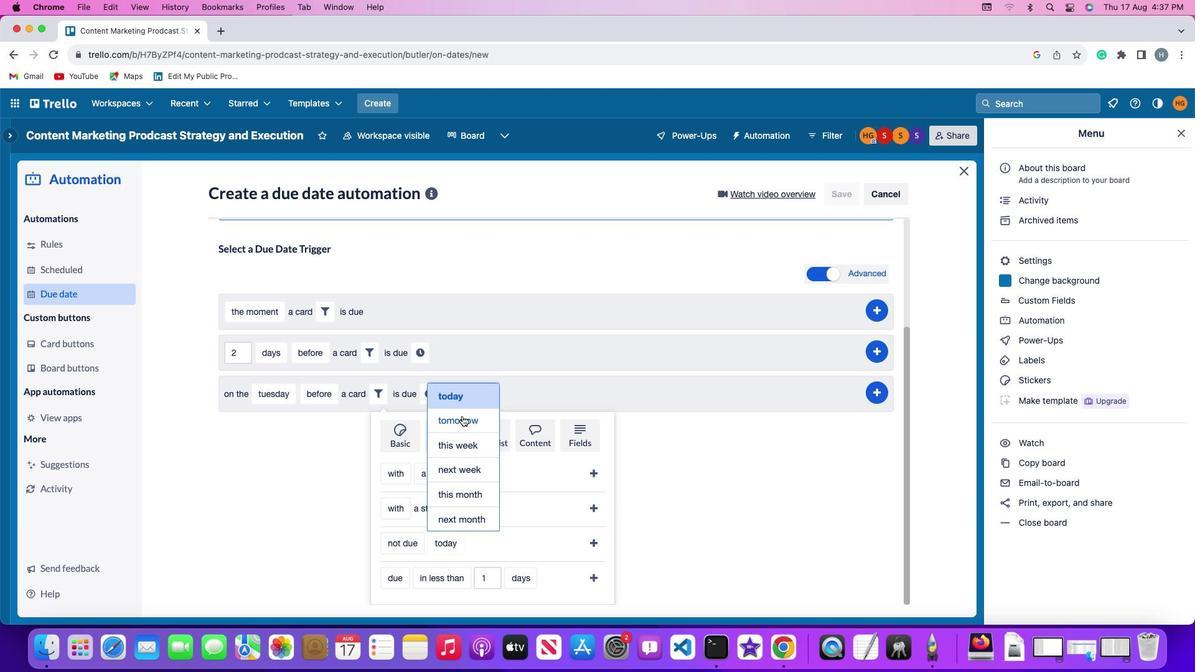 
Action: Mouse pressed left at (461, 417)
Screenshot: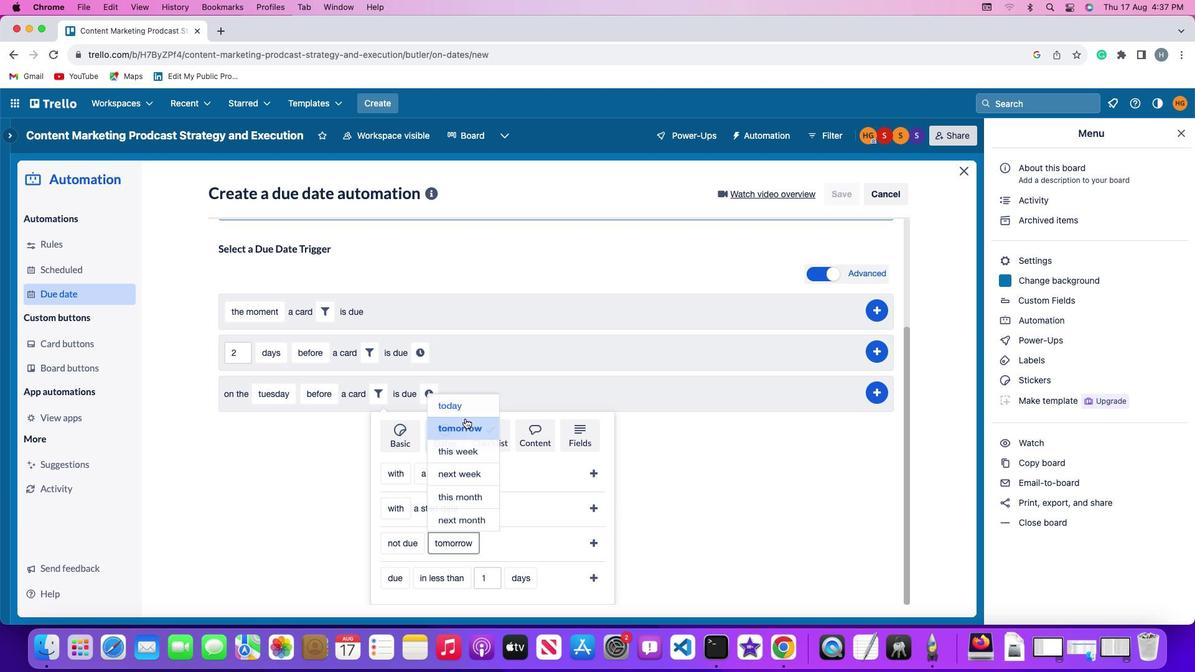 
Action: Mouse moved to (591, 542)
Screenshot: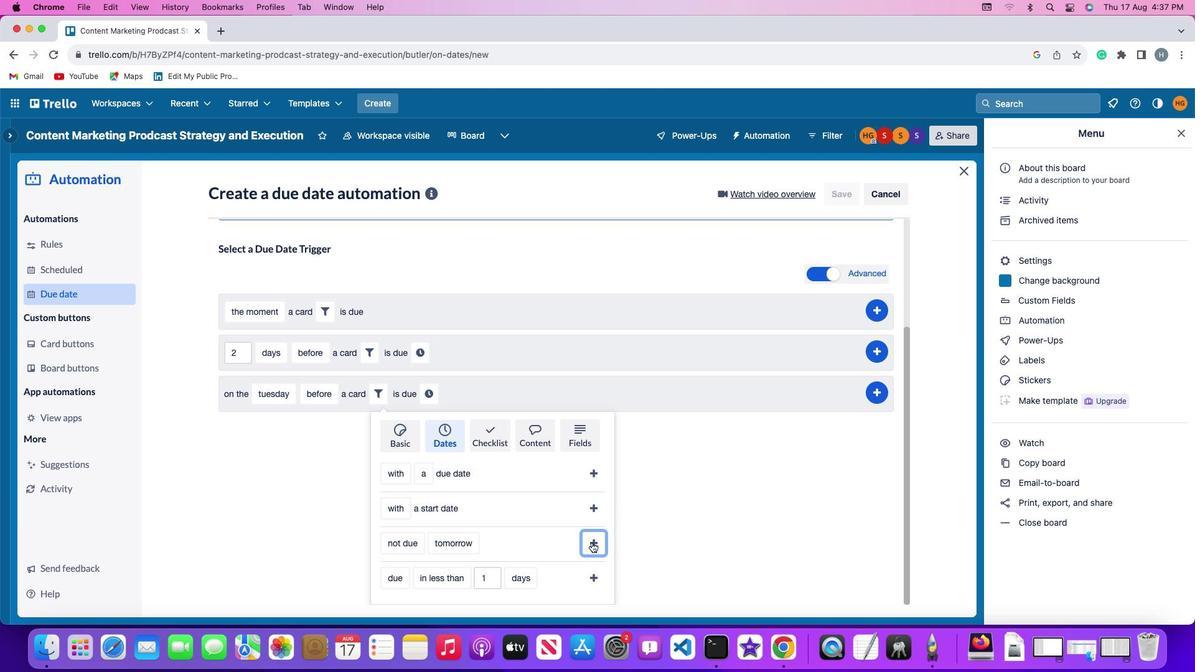 
Action: Mouse pressed left at (591, 542)
Screenshot: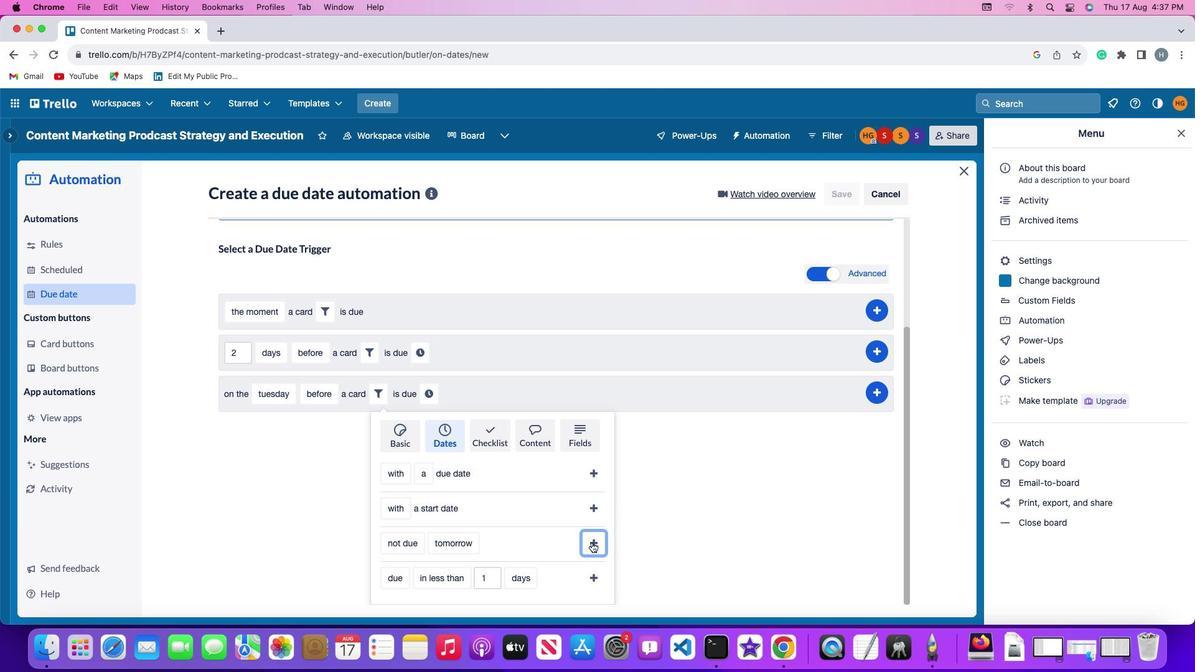 
Action: Mouse moved to (527, 548)
Screenshot: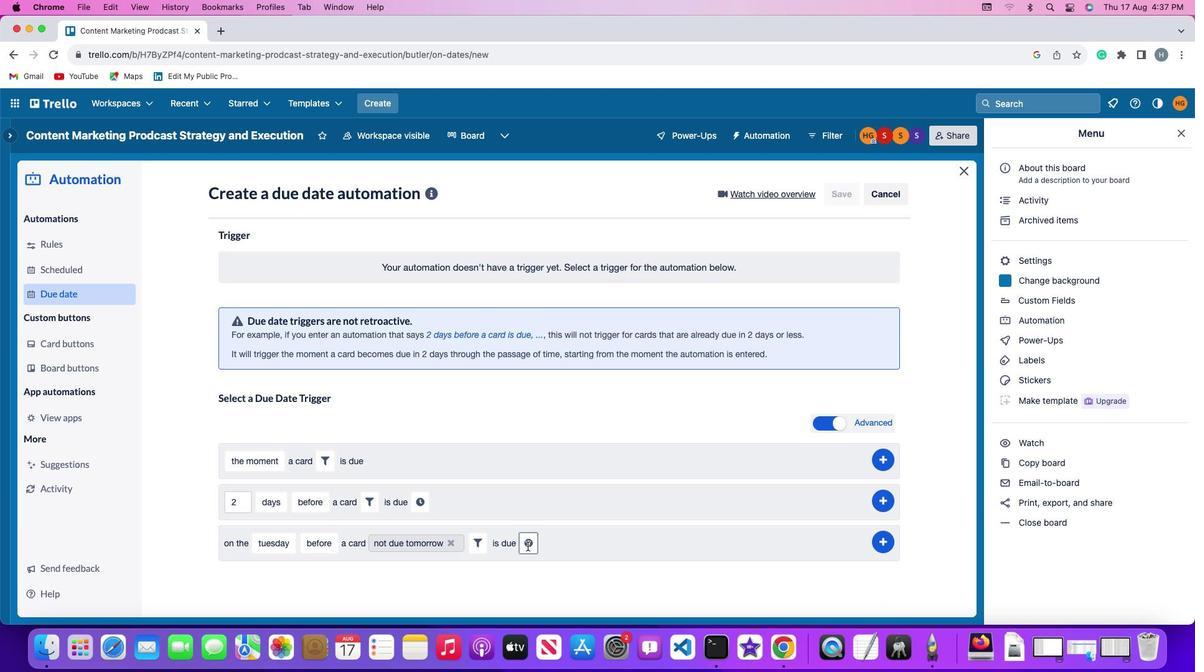 
Action: Mouse pressed left at (527, 548)
Screenshot: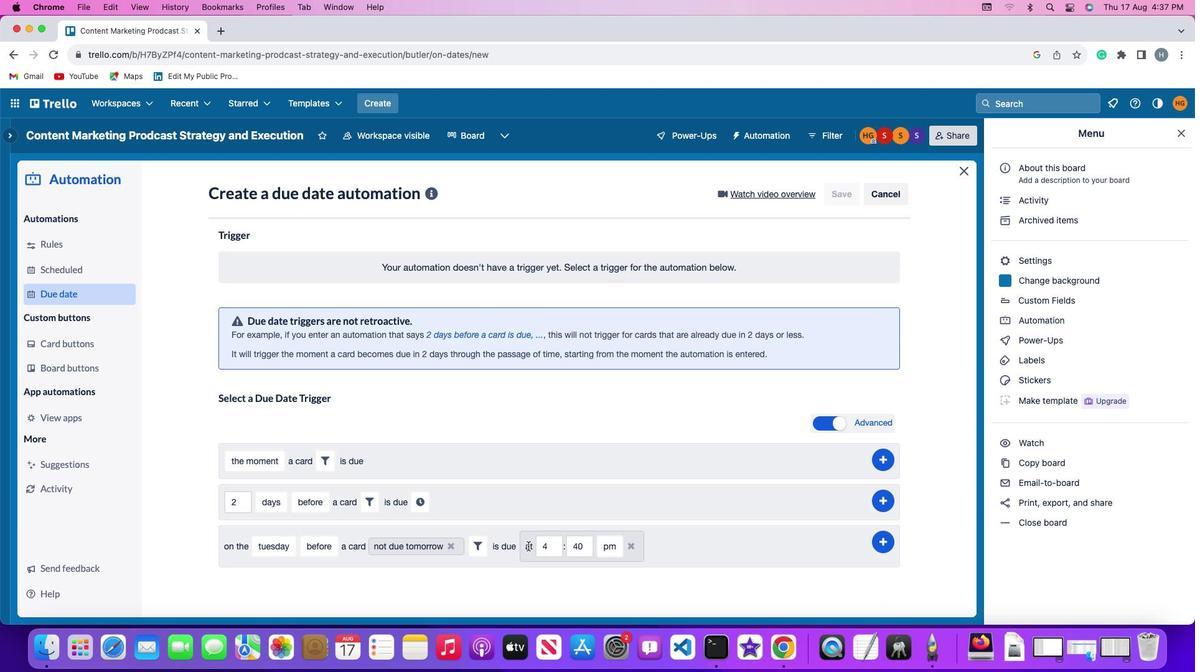 
Action: Mouse moved to (551, 549)
Screenshot: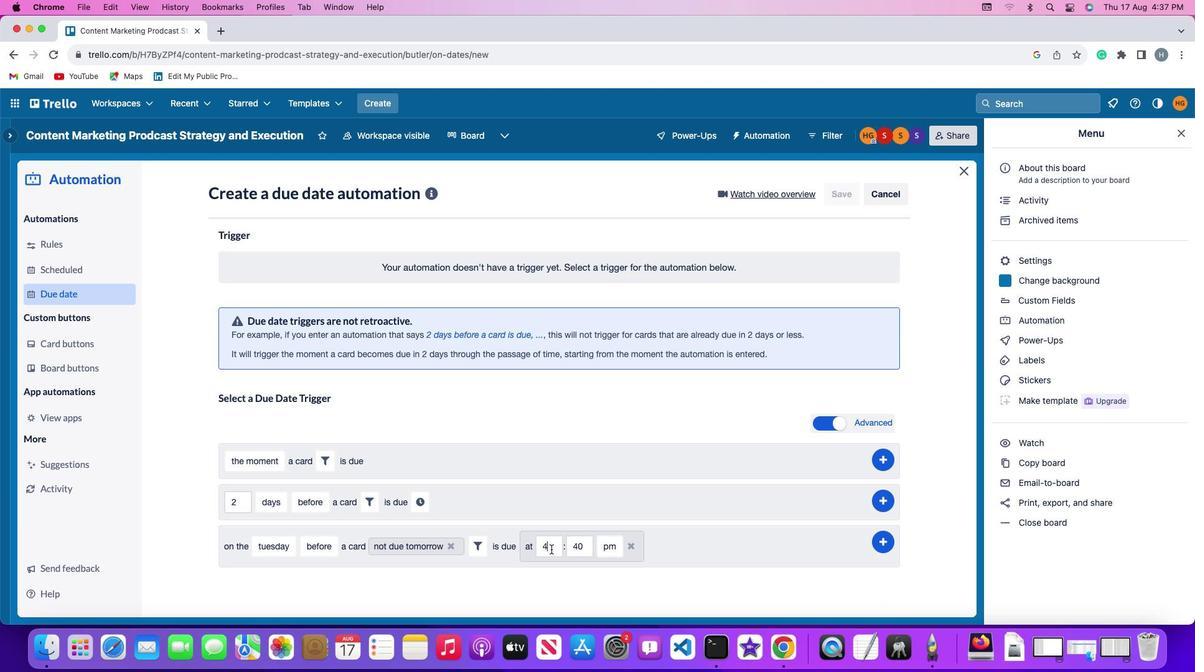 
Action: Mouse pressed left at (551, 549)
Screenshot: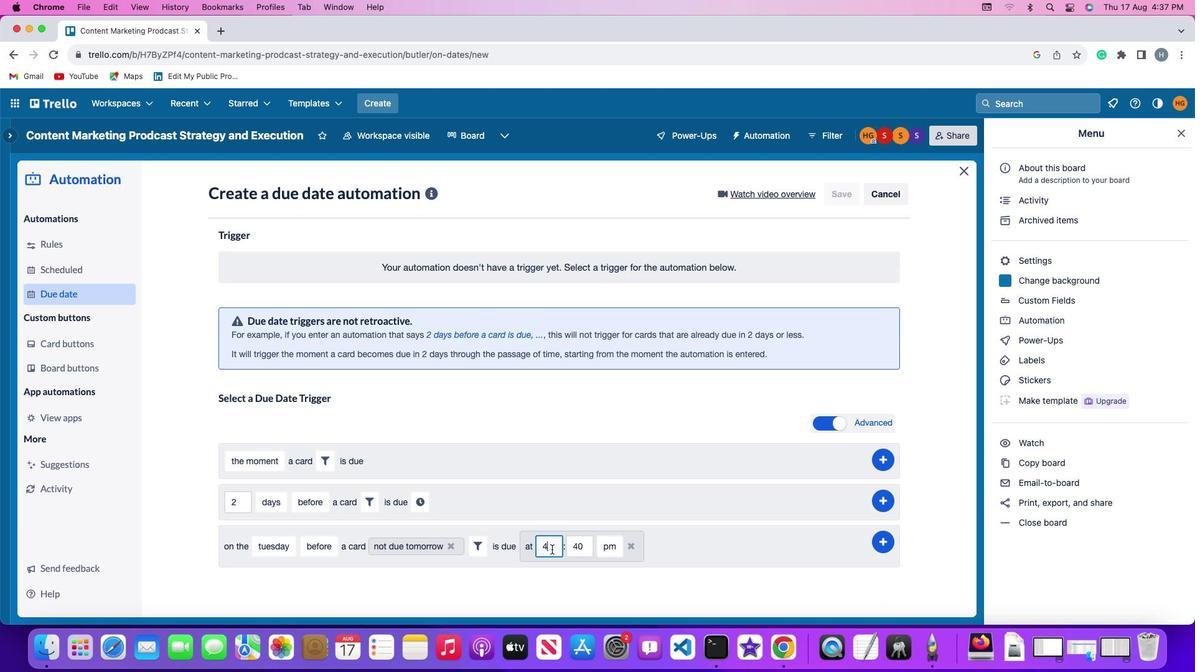 
Action: Mouse moved to (552, 549)
Screenshot: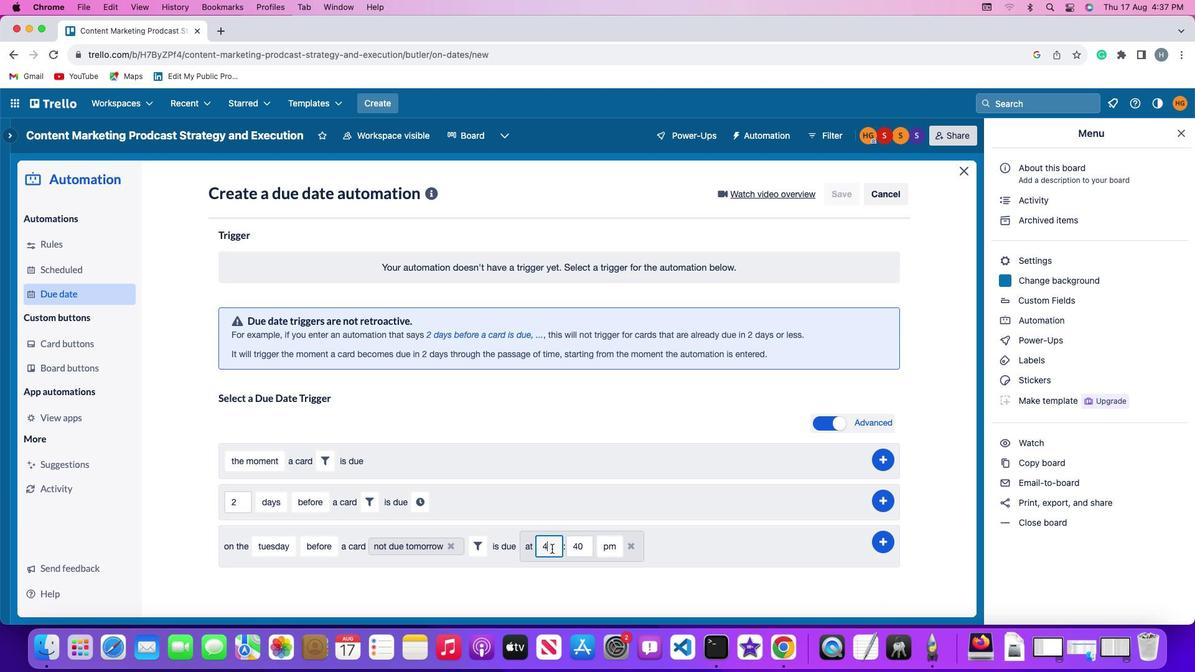 
Action: Key pressed Key.backspace'1'
Screenshot: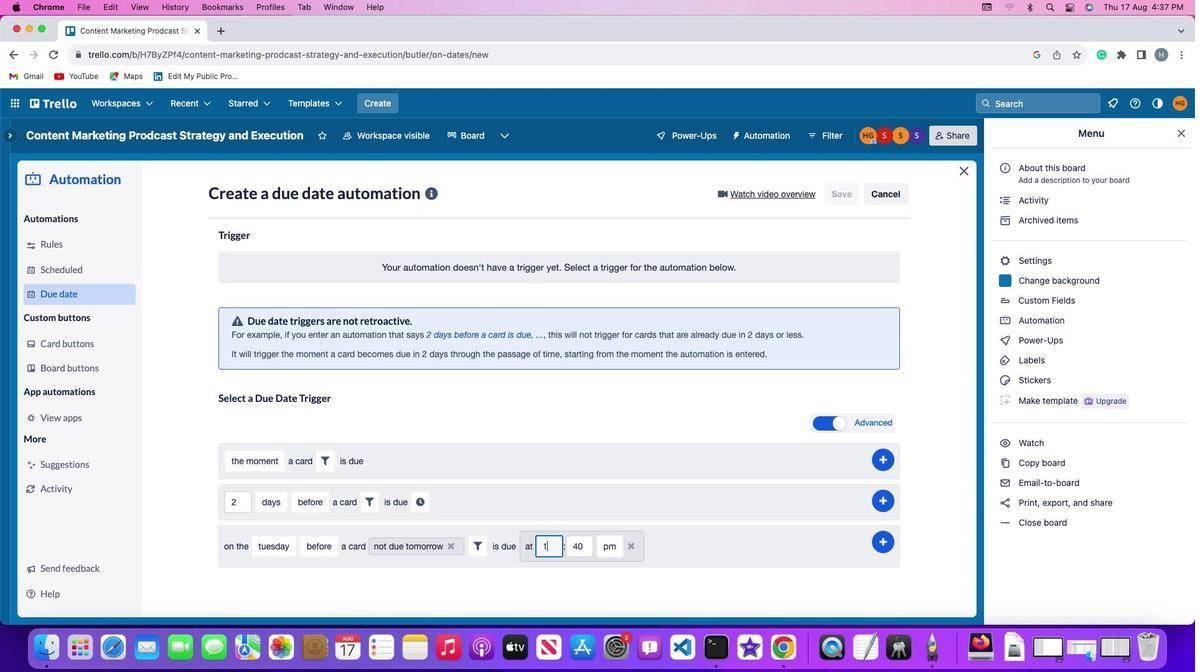 
Action: Mouse moved to (552, 548)
Screenshot: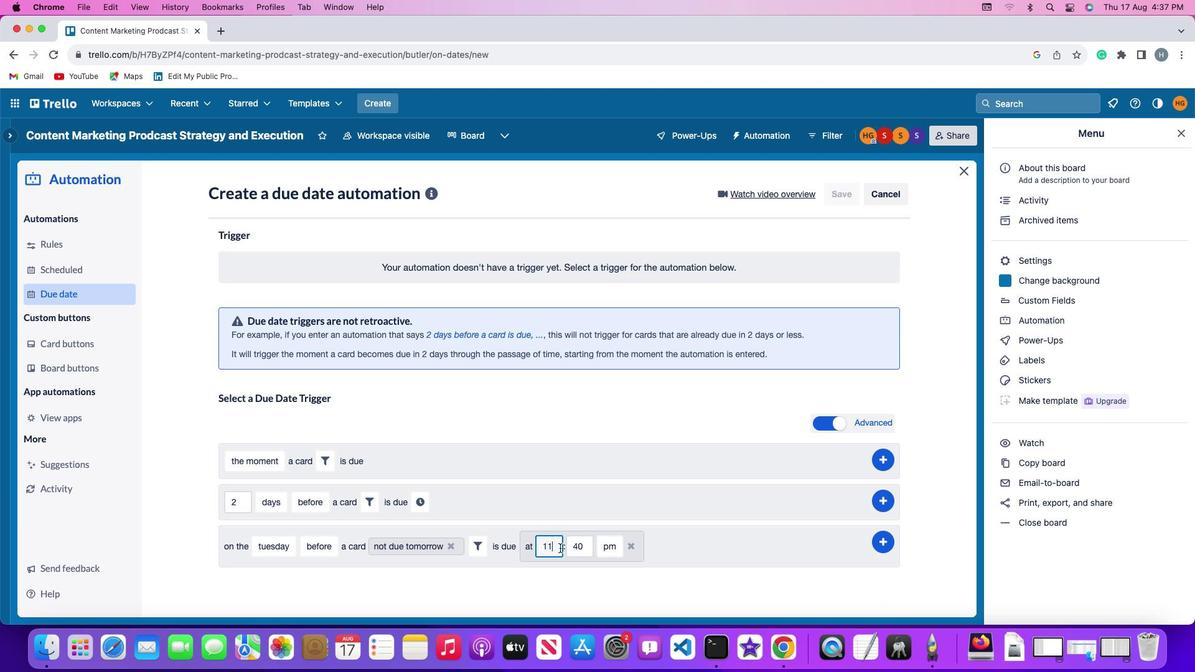 
Action: Key pressed '1'
Screenshot: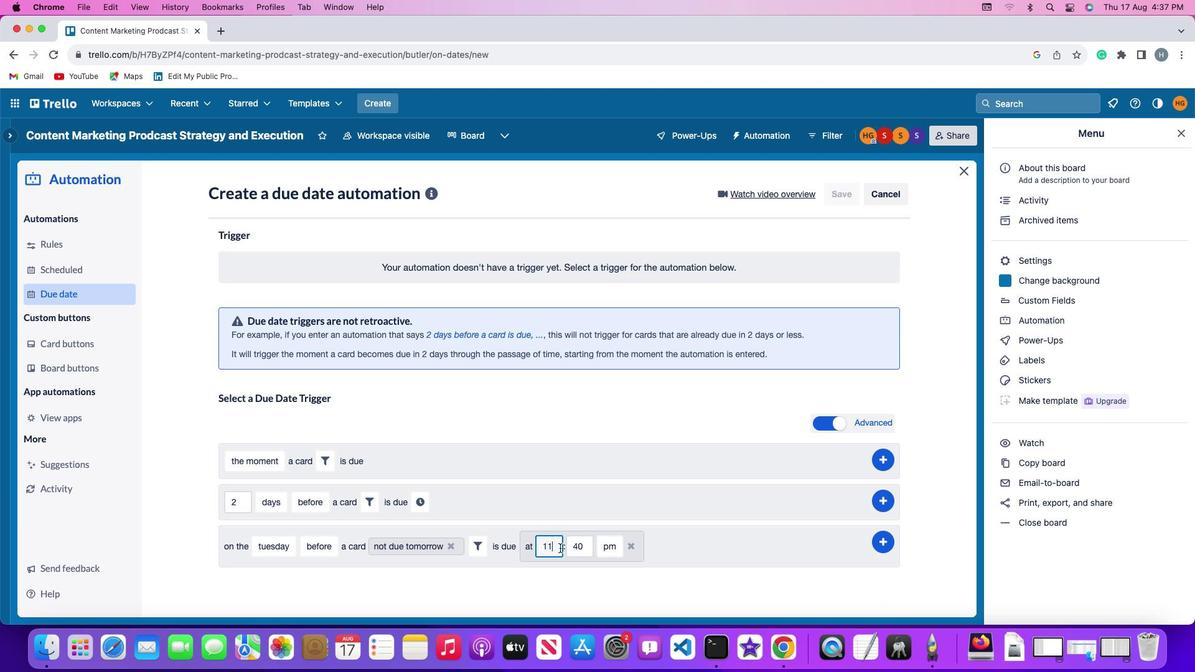 
Action: Mouse moved to (582, 547)
Screenshot: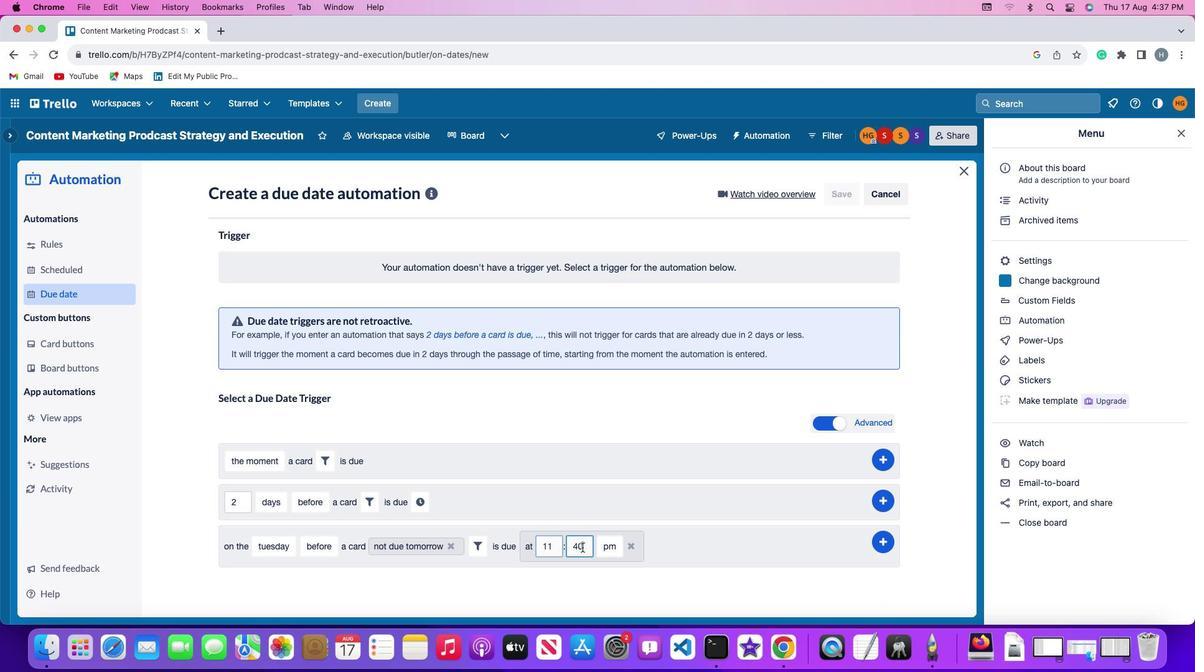 
Action: Mouse pressed left at (582, 547)
Screenshot: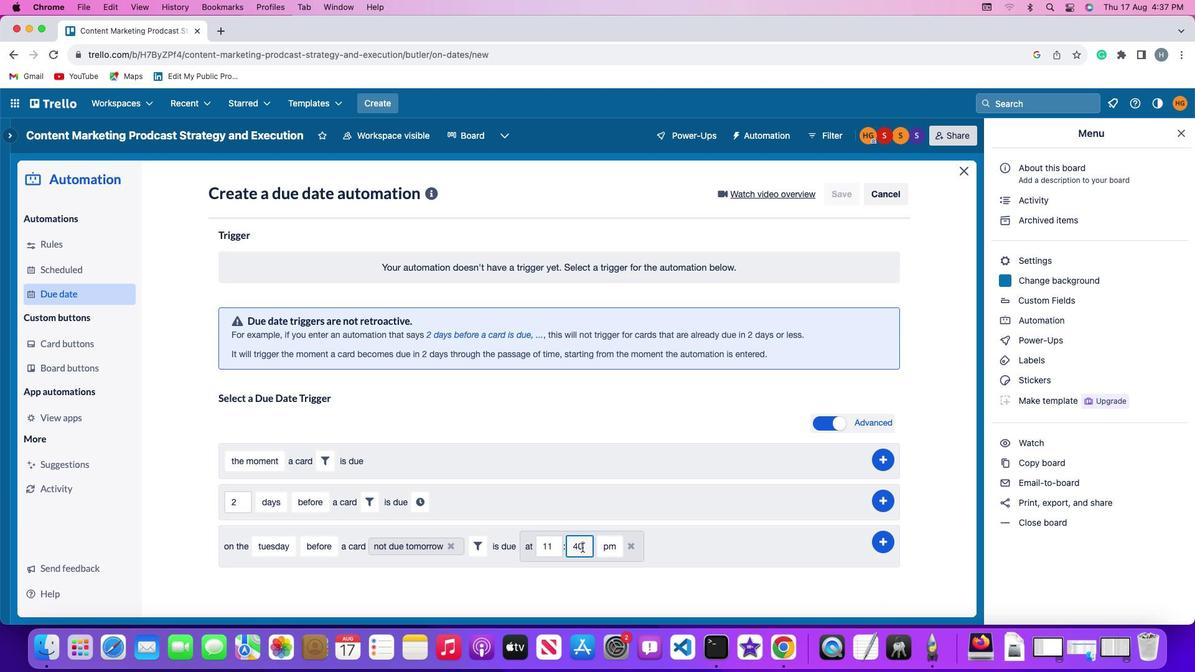 
Action: Mouse moved to (582, 547)
Screenshot: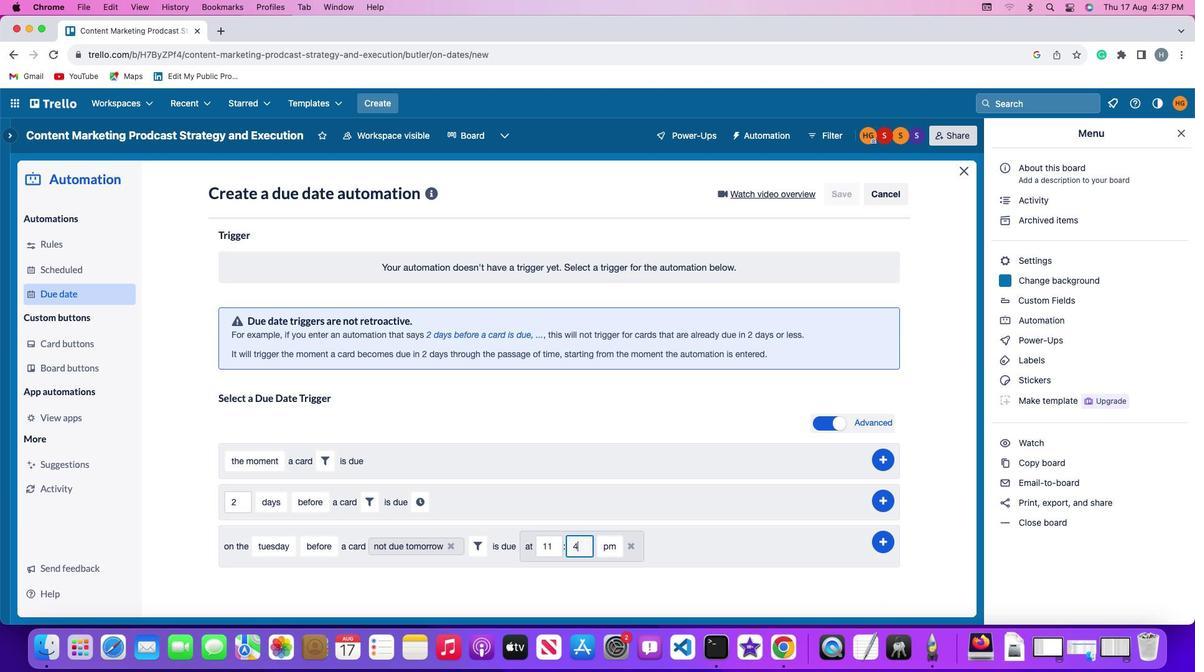 
Action: Key pressed Key.backspaceKey.backspace'0''0'
Screenshot: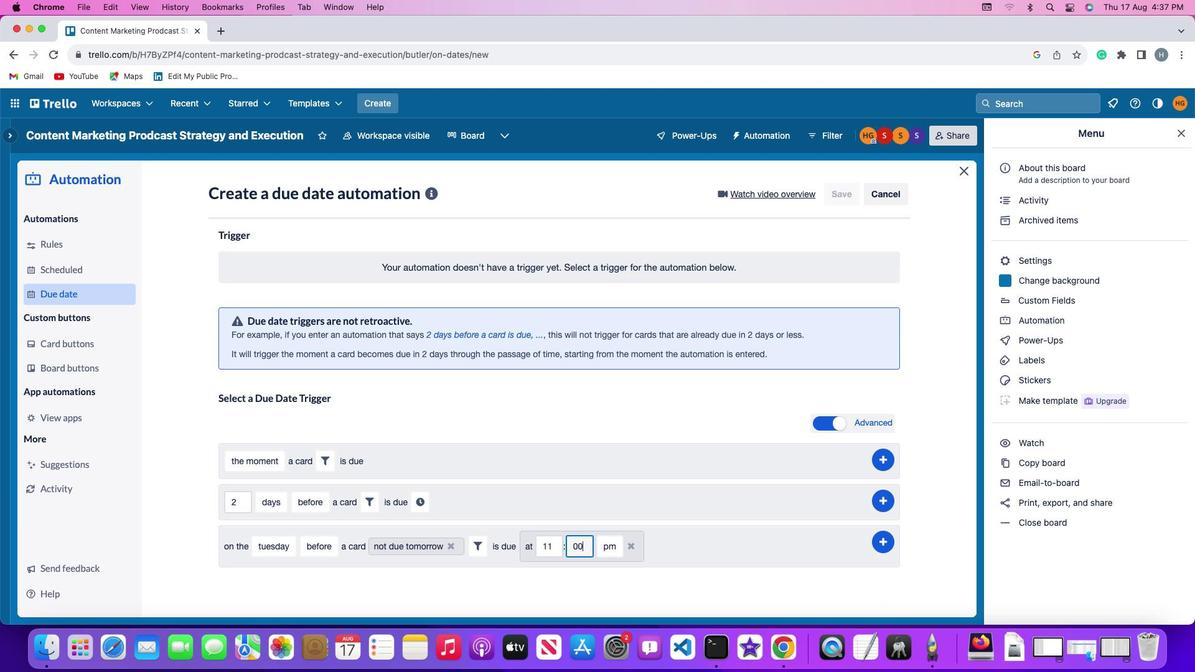 
Action: Mouse moved to (611, 543)
Screenshot: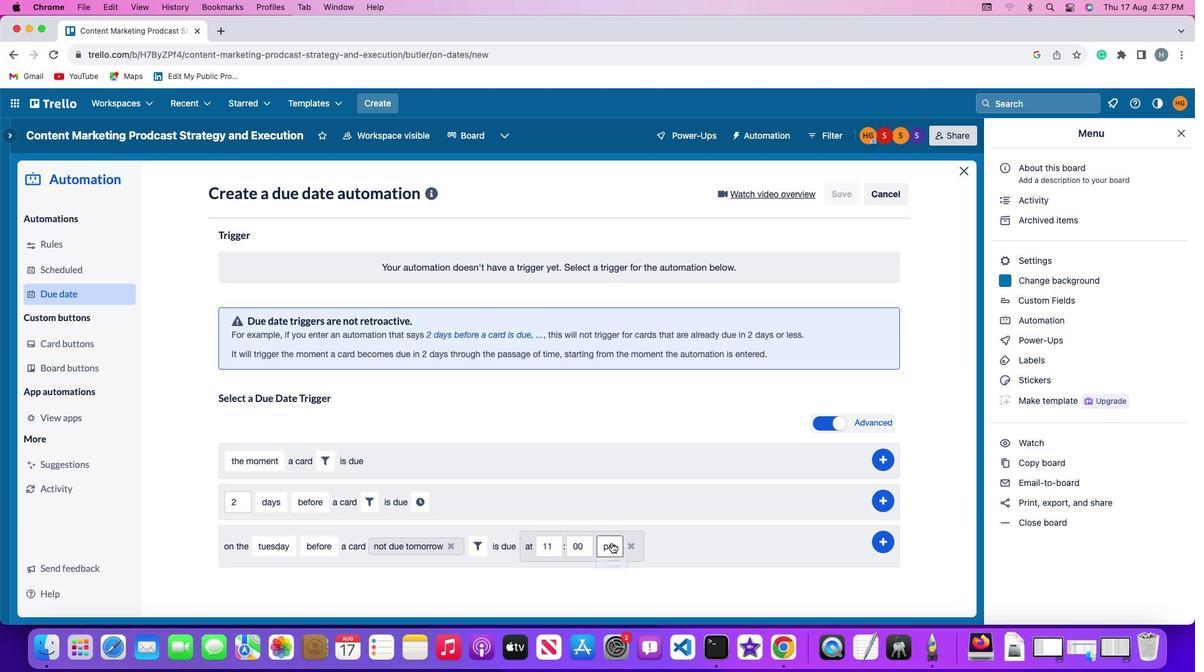 
Action: Mouse pressed left at (611, 543)
Screenshot: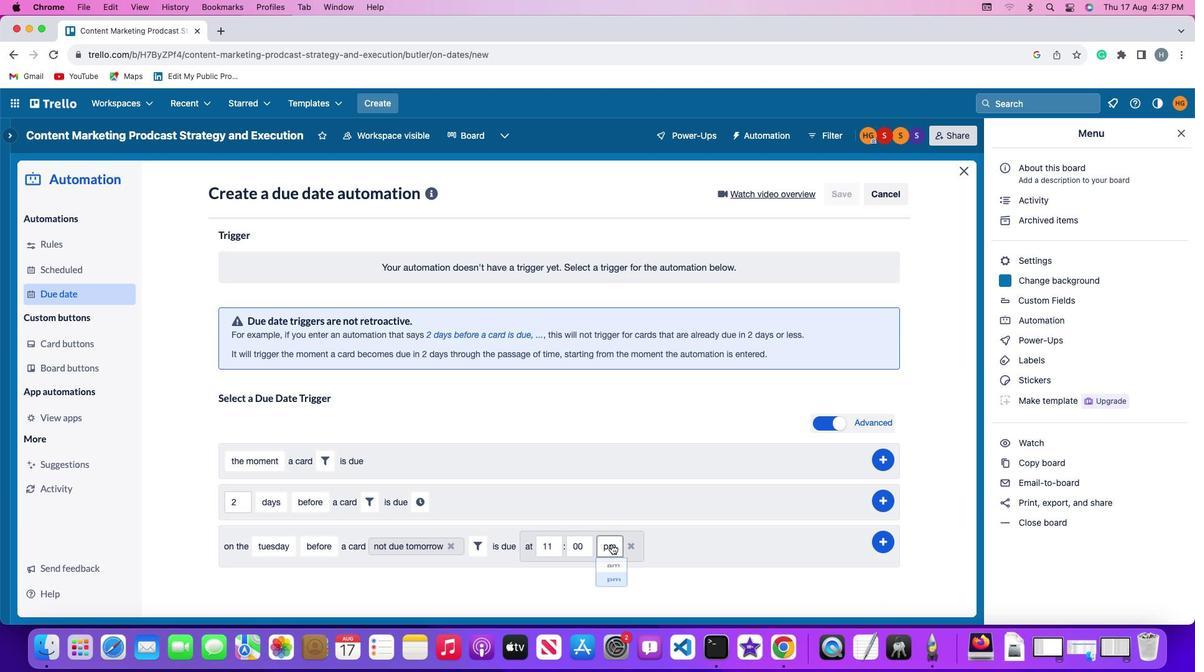 
Action: Mouse moved to (616, 576)
Screenshot: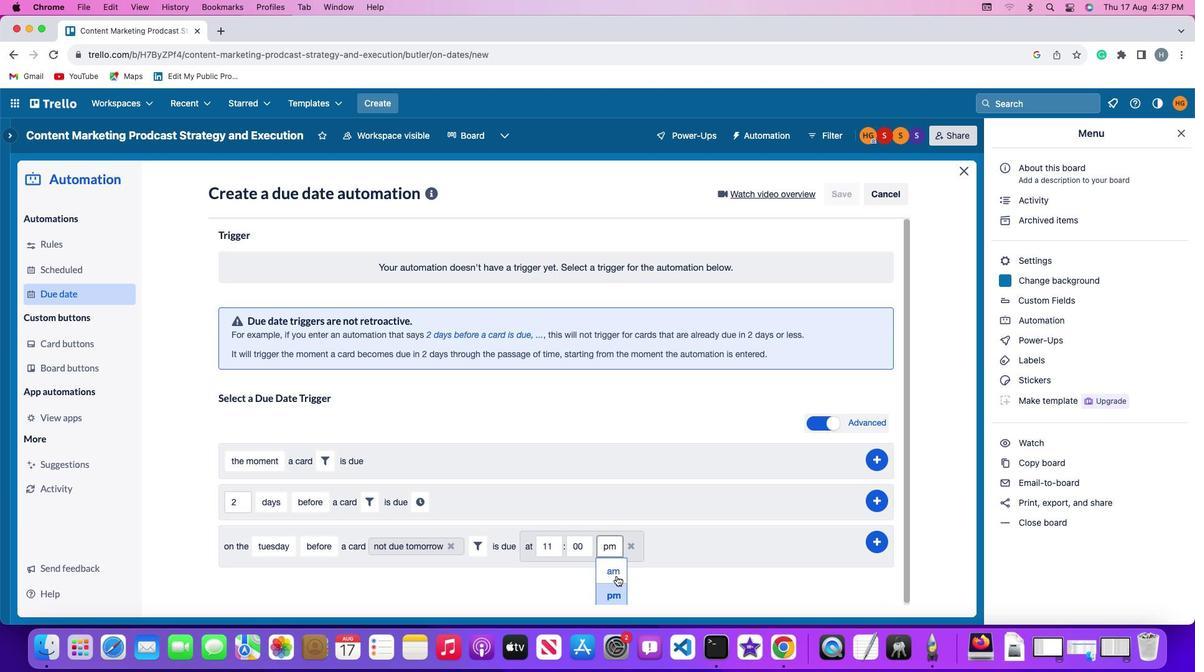 
Action: Mouse pressed left at (616, 576)
Screenshot: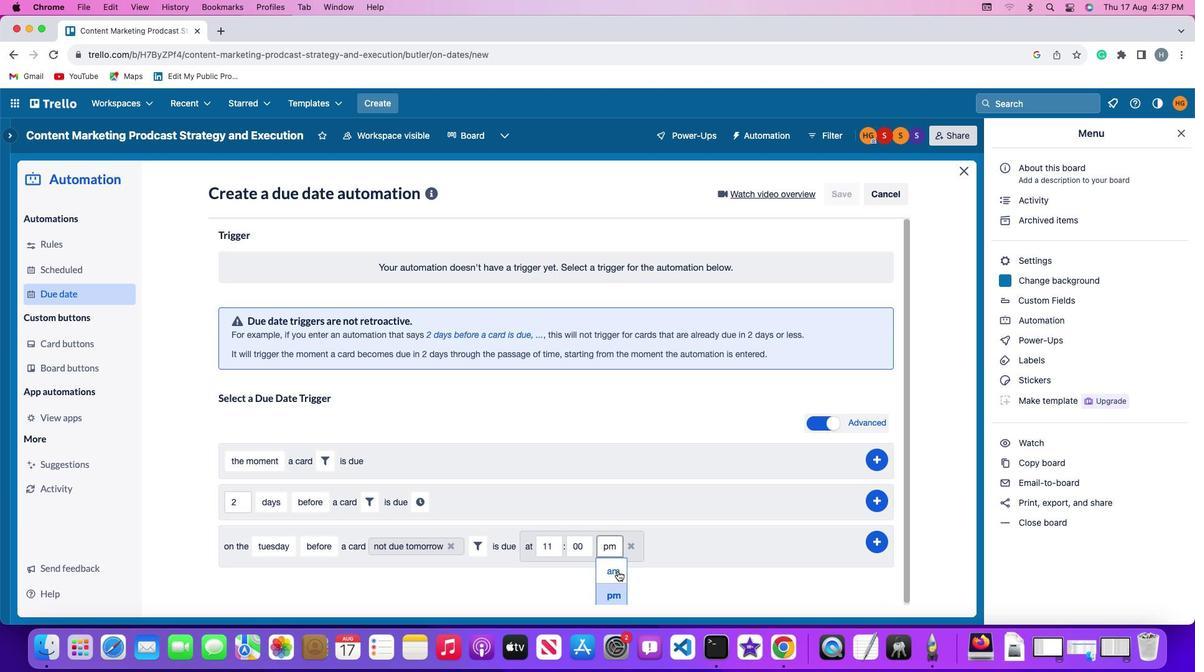 
Action: Mouse moved to (888, 542)
Screenshot: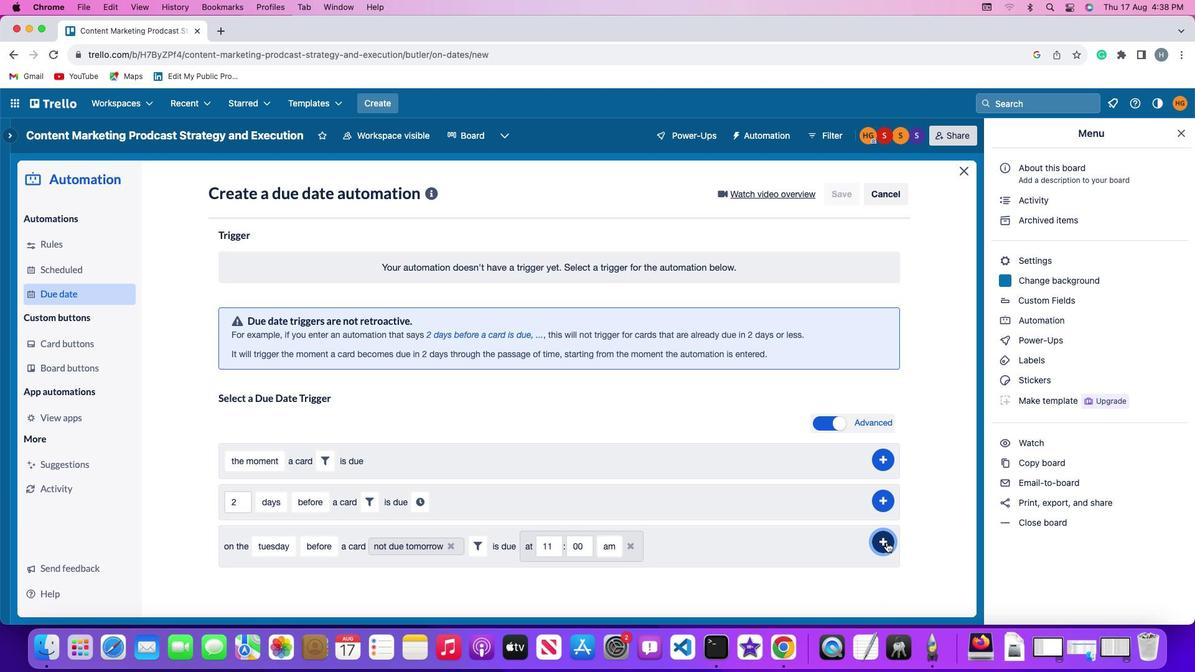 
Action: Mouse pressed left at (888, 542)
Screenshot: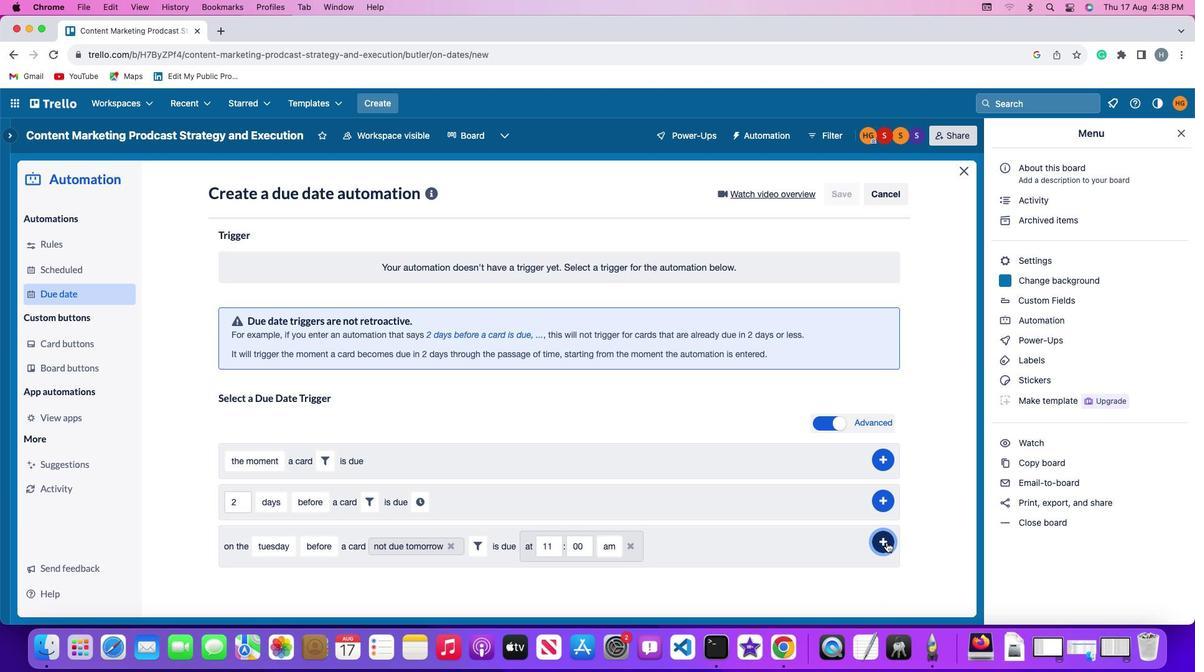 
Action: Mouse moved to (930, 444)
Screenshot: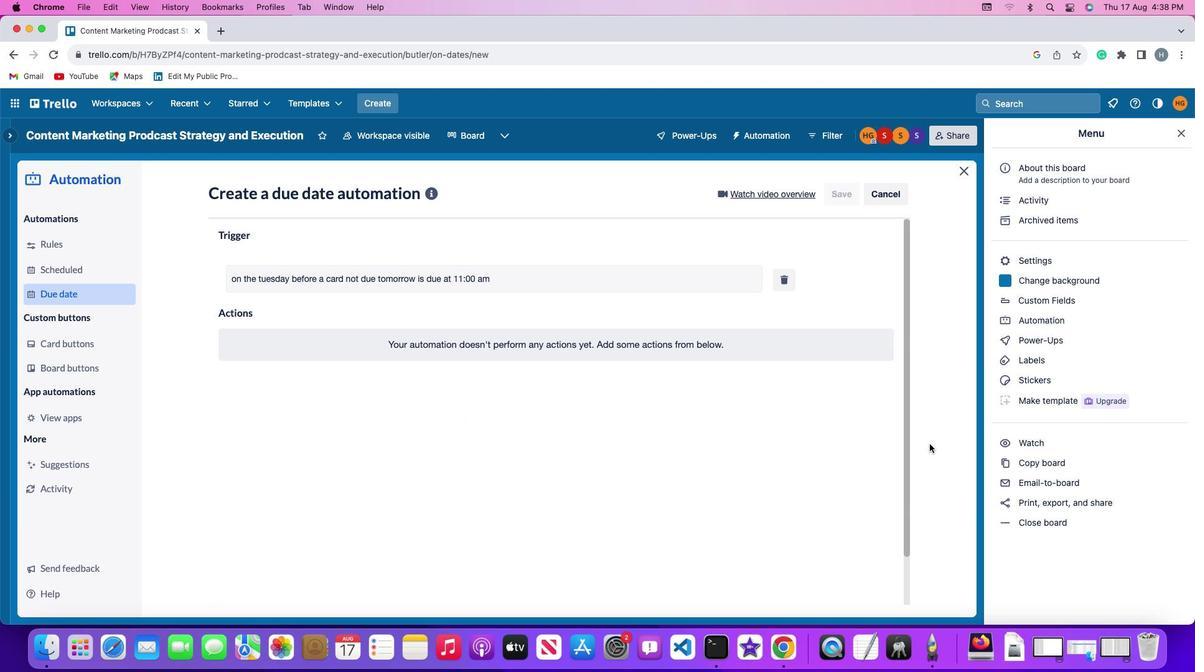 
